 Task: Search one way flight ticket for 1 adult, 5 children, 2 infants in seat and 1 infant on lap in first from Dickinson: Dickinson Theodore Roosevelt Regional Airport to Indianapolis: Indianapolis International Airport on 8-5-2023. Choice of flights is Alaska. Number of bags: 1 checked bag. Price is upto 87000. Outbound departure time preference is 9:45.
Action: Mouse moved to (333, 283)
Screenshot: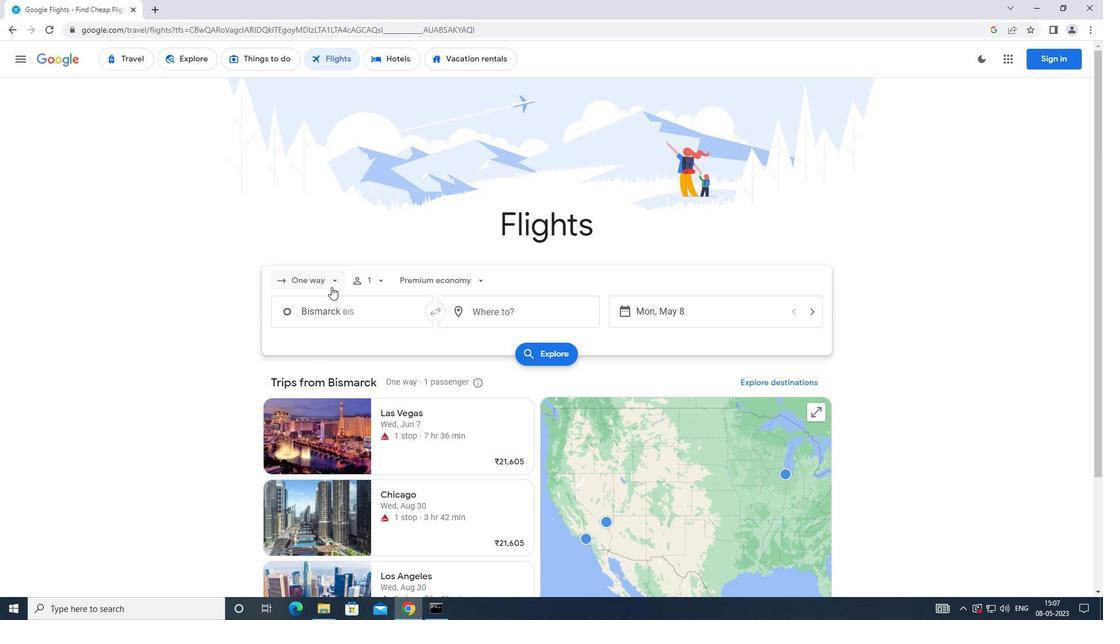 
Action: Mouse pressed left at (333, 283)
Screenshot: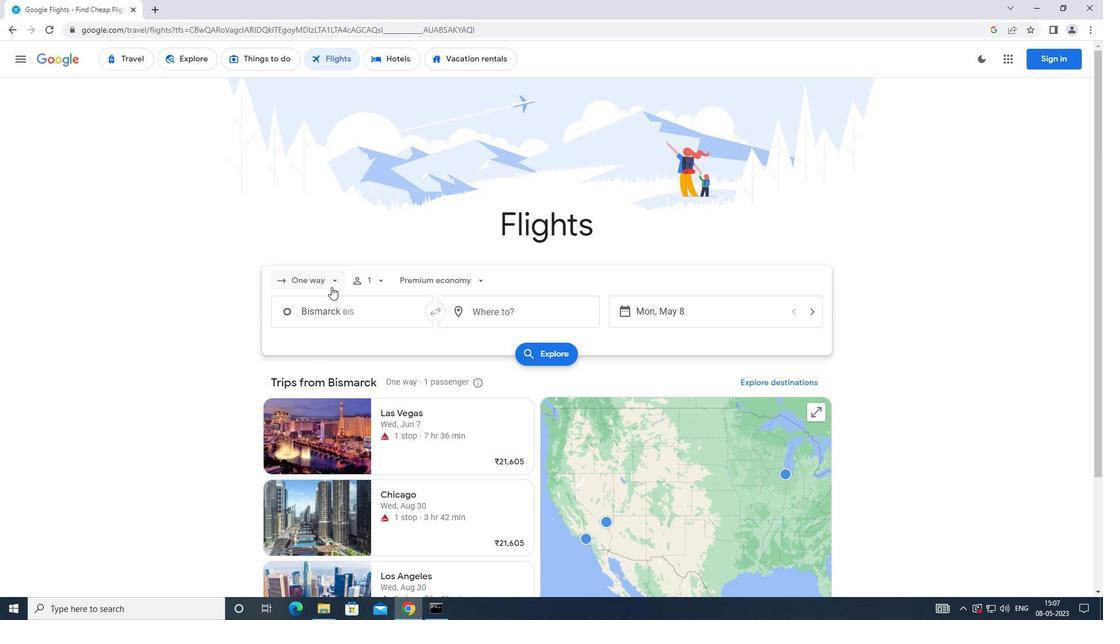 
Action: Mouse moved to (335, 335)
Screenshot: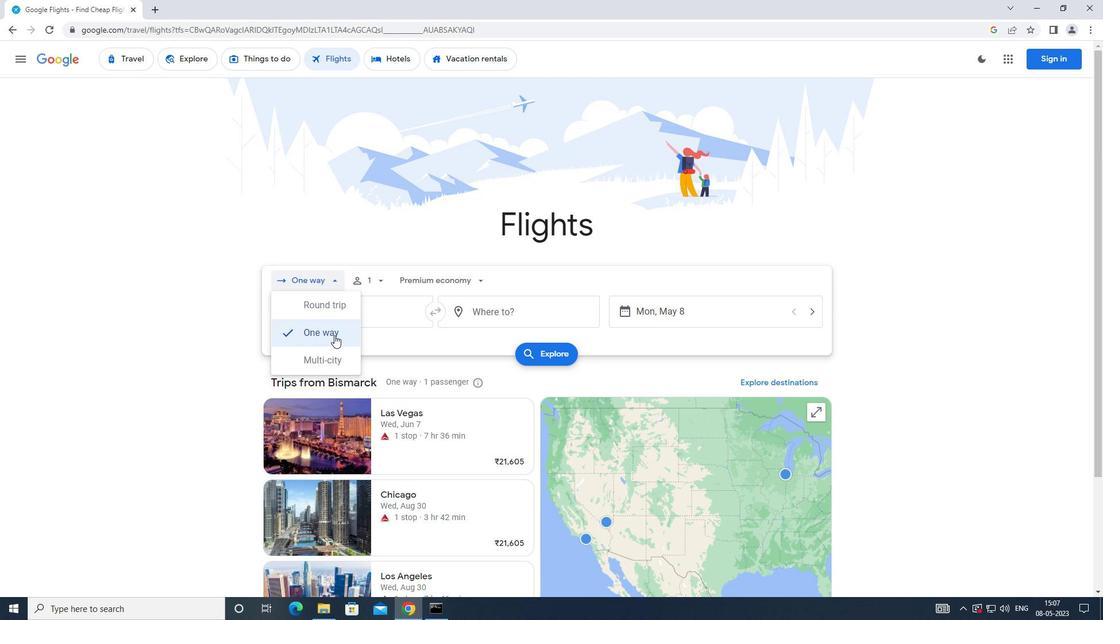 
Action: Mouse pressed left at (335, 335)
Screenshot: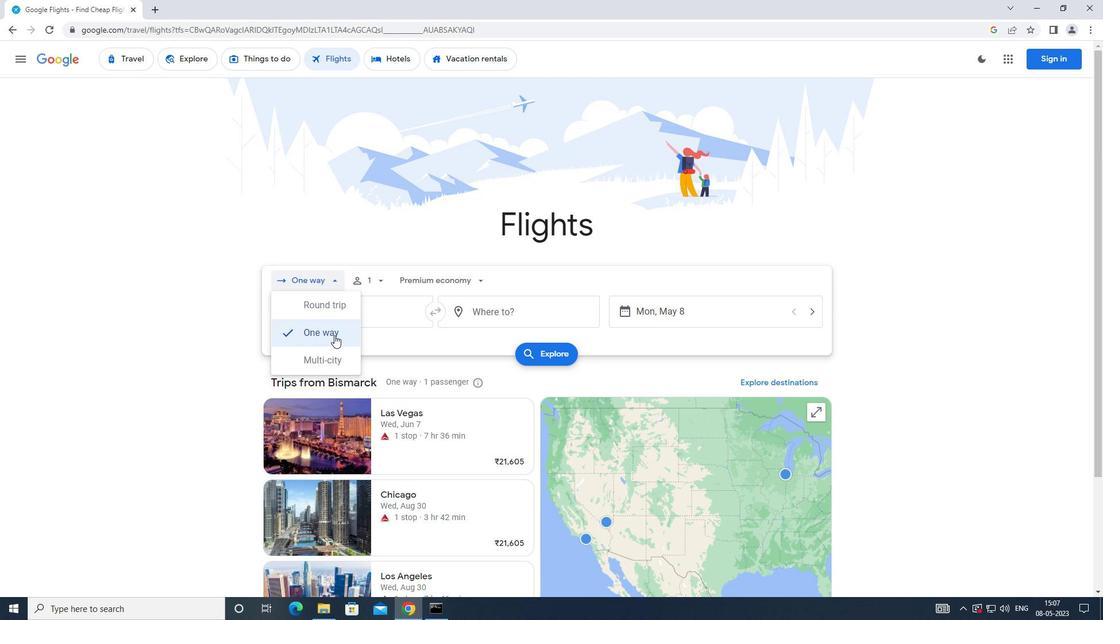 
Action: Mouse moved to (383, 280)
Screenshot: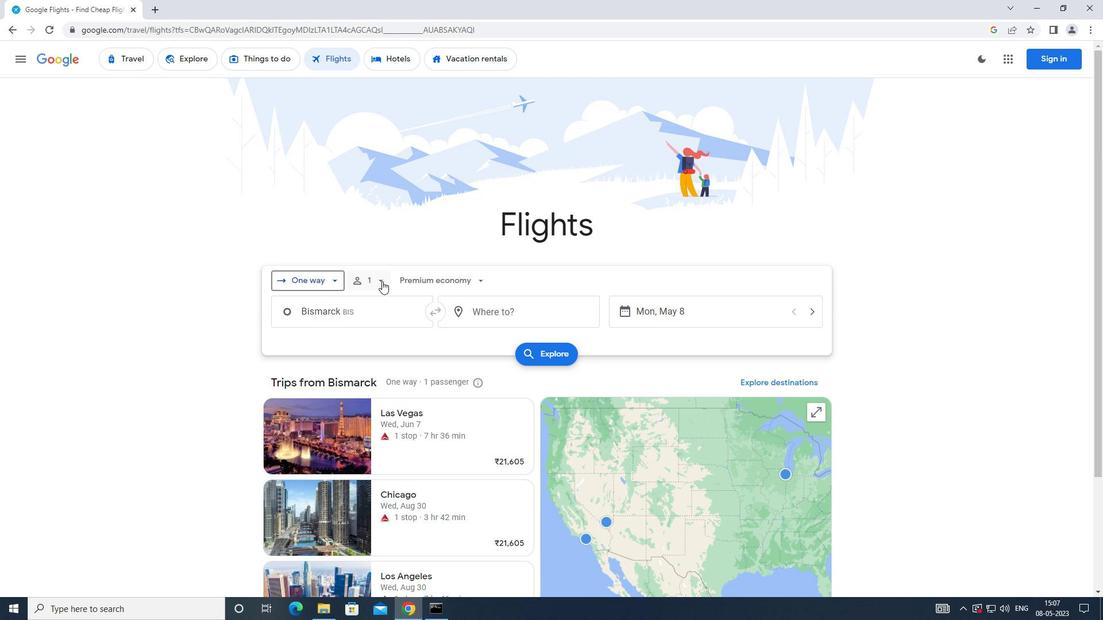 
Action: Mouse pressed left at (383, 280)
Screenshot: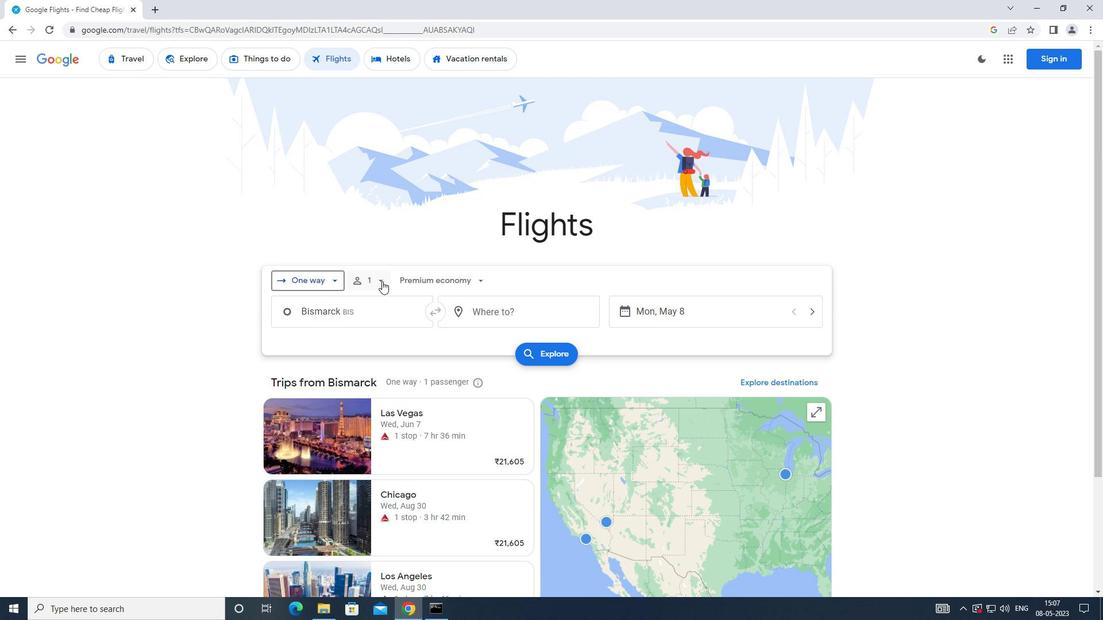 
Action: Mouse moved to (462, 343)
Screenshot: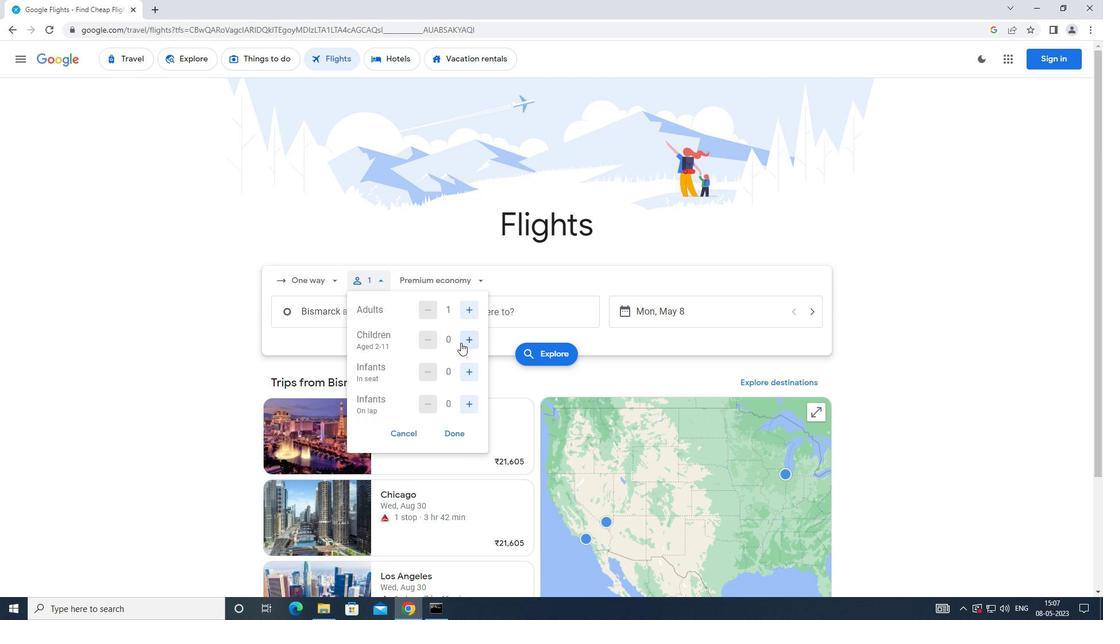 
Action: Mouse pressed left at (462, 343)
Screenshot: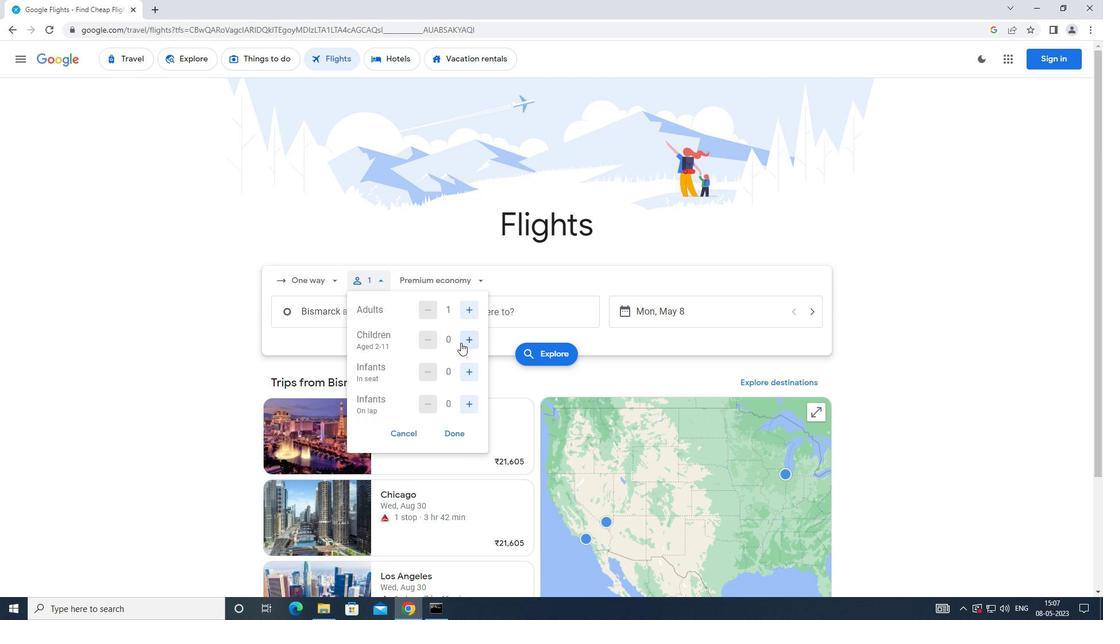 
Action: Mouse moved to (462, 343)
Screenshot: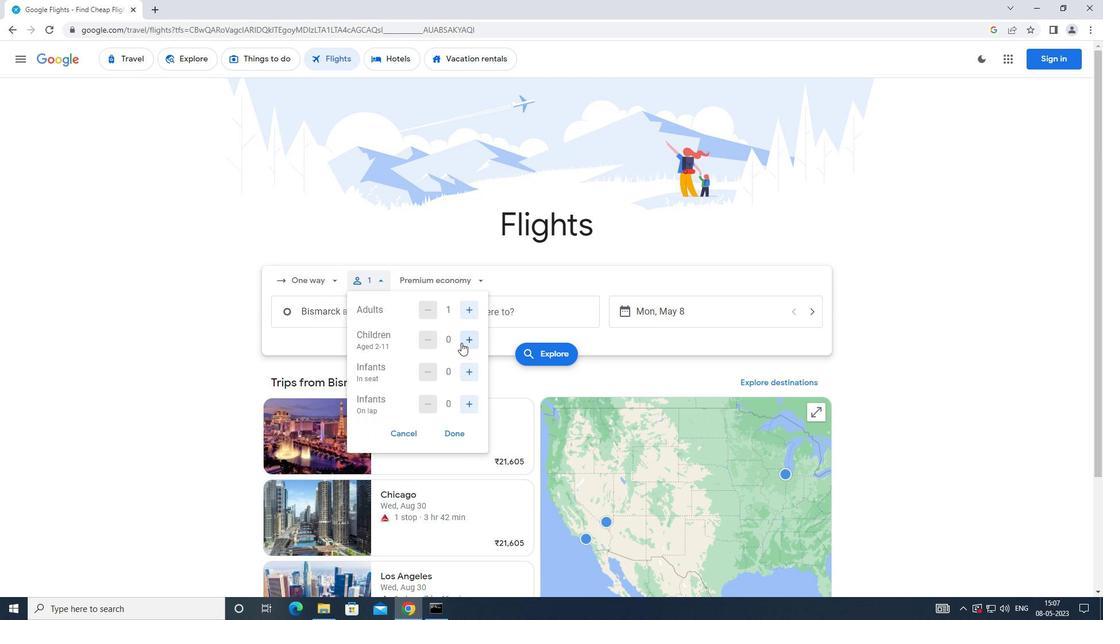 
Action: Mouse pressed left at (462, 343)
Screenshot: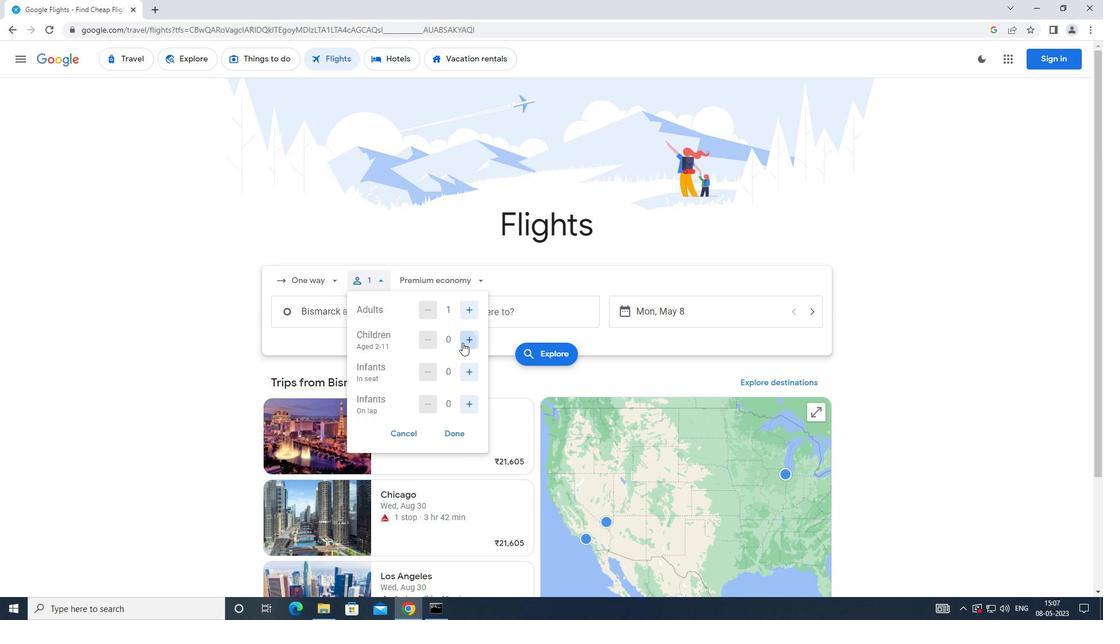 
Action: Mouse moved to (464, 341)
Screenshot: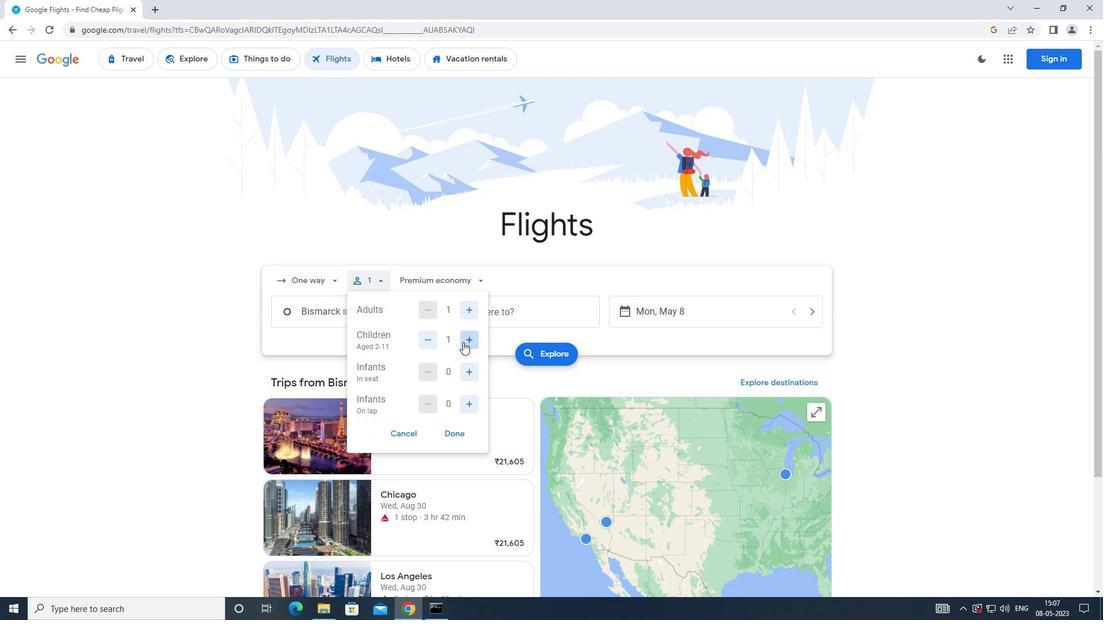 
Action: Mouse pressed left at (464, 341)
Screenshot: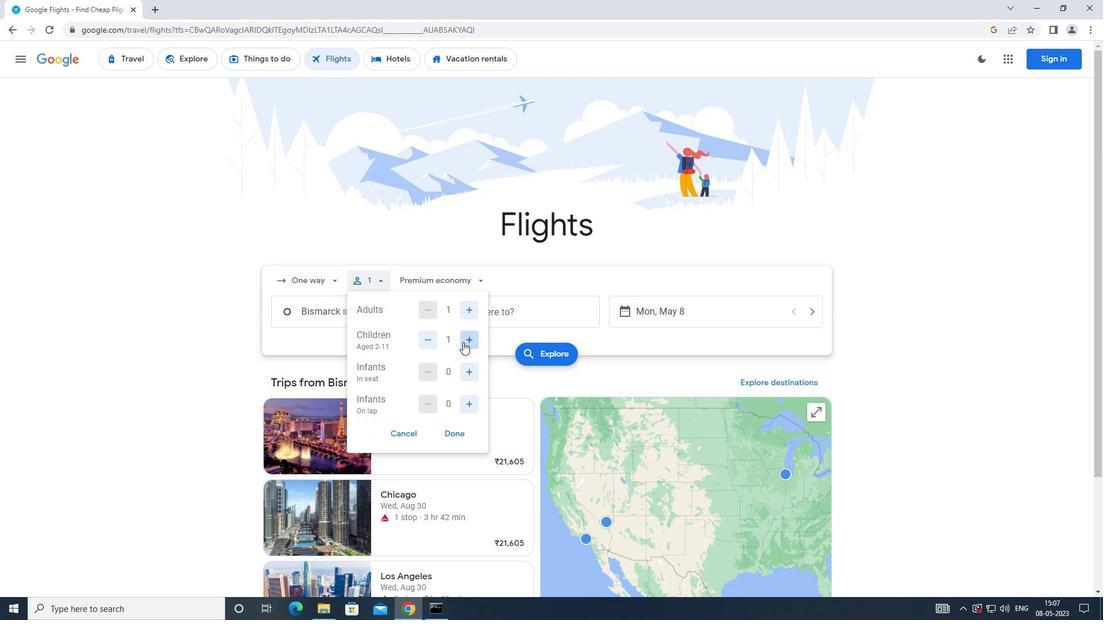 
Action: Mouse moved to (465, 340)
Screenshot: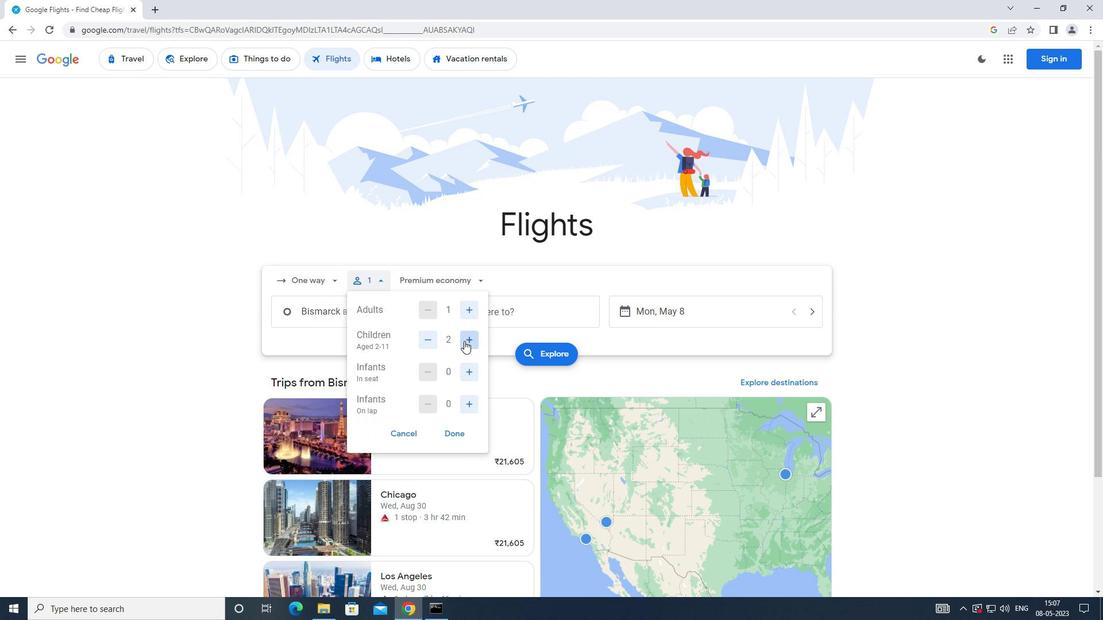 
Action: Mouse pressed left at (465, 340)
Screenshot: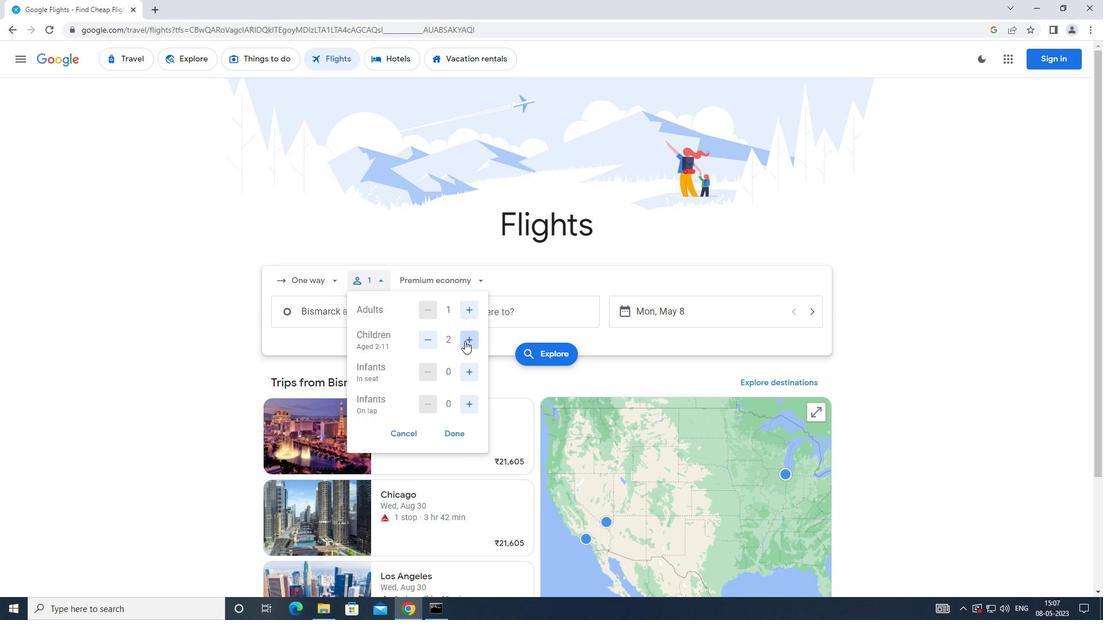 
Action: Mouse pressed left at (465, 340)
Screenshot: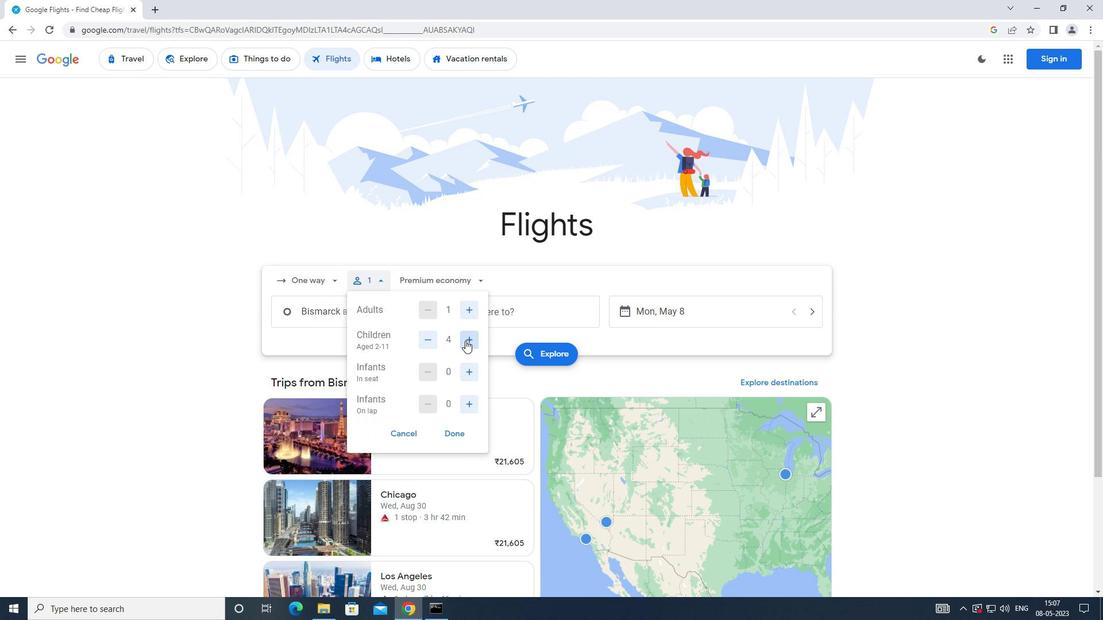 
Action: Mouse moved to (470, 366)
Screenshot: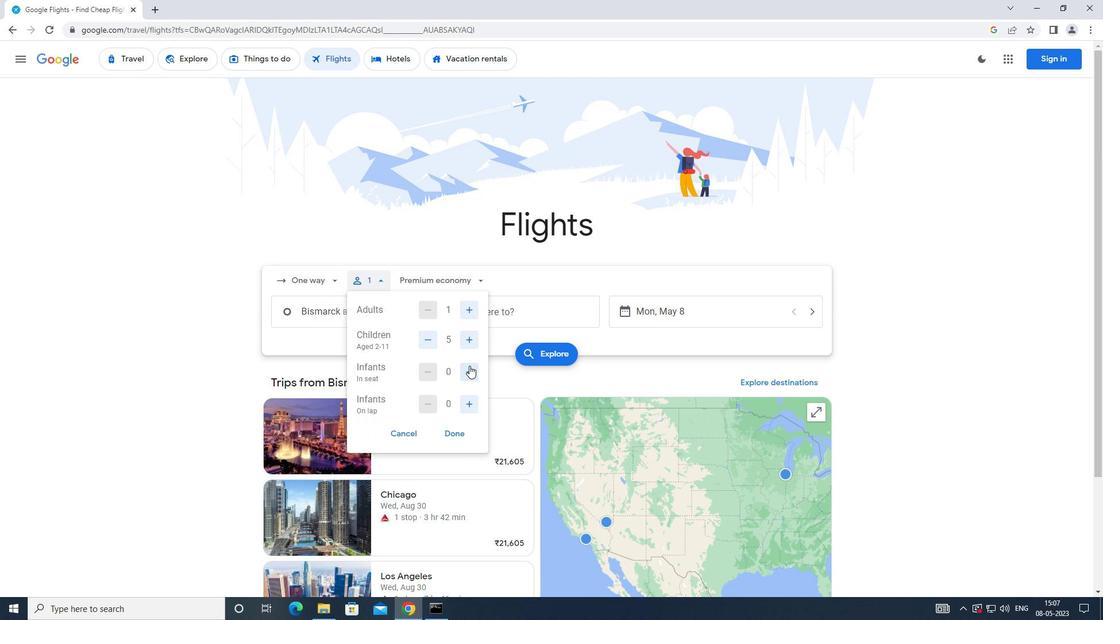 
Action: Mouse pressed left at (470, 366)
Screenshot: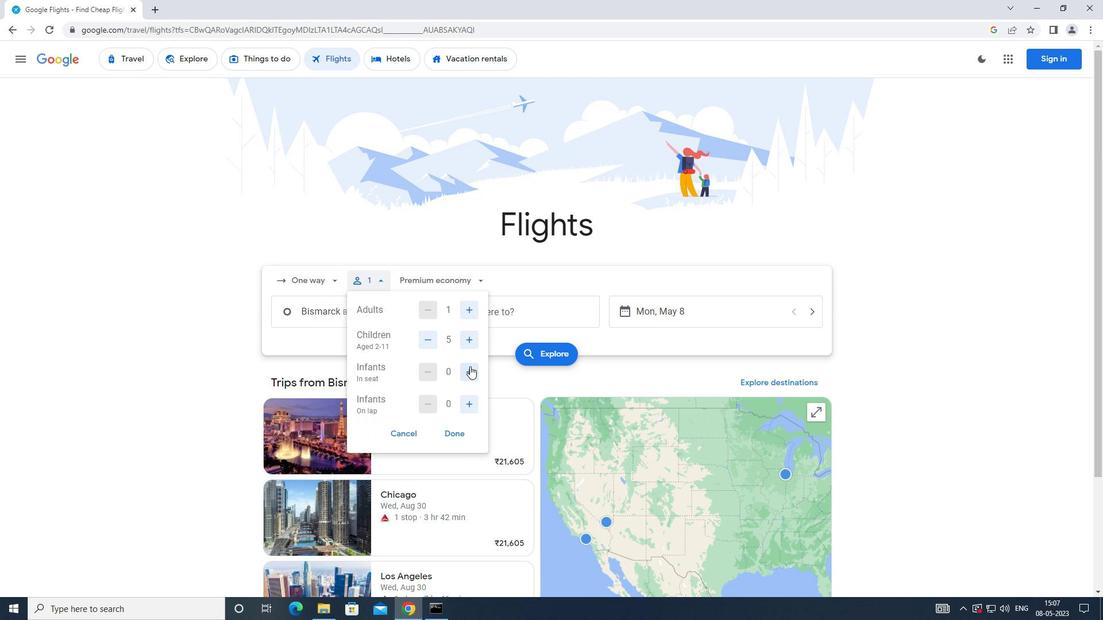 
Action: Mouse moved to (470, 400)
Screenshot: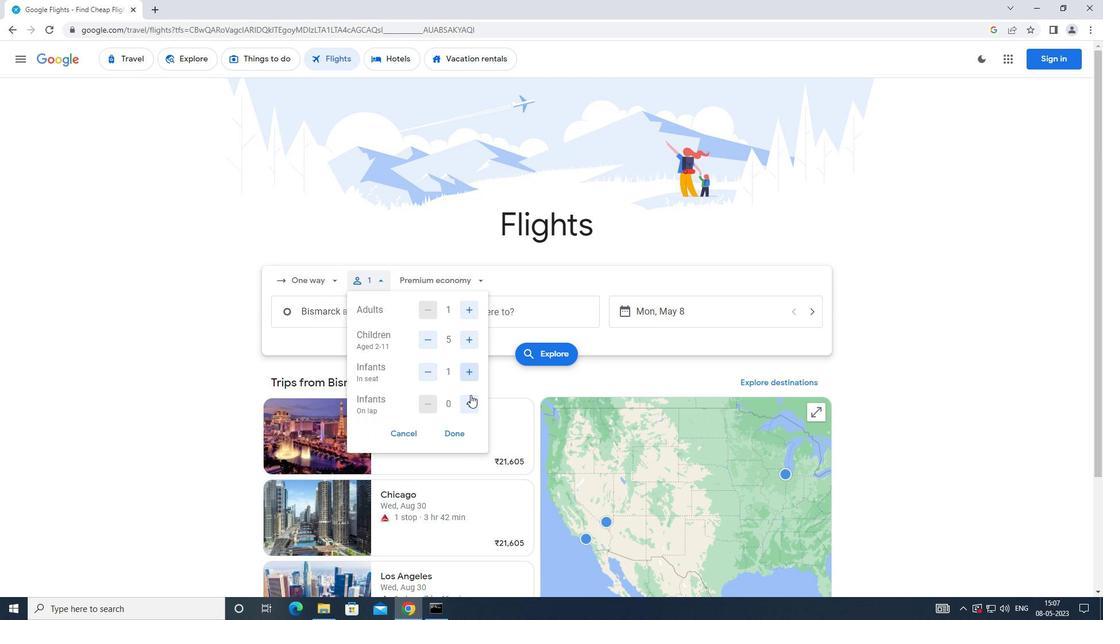 
Action: Mouse pressed left at (470, 400)
Screenshot: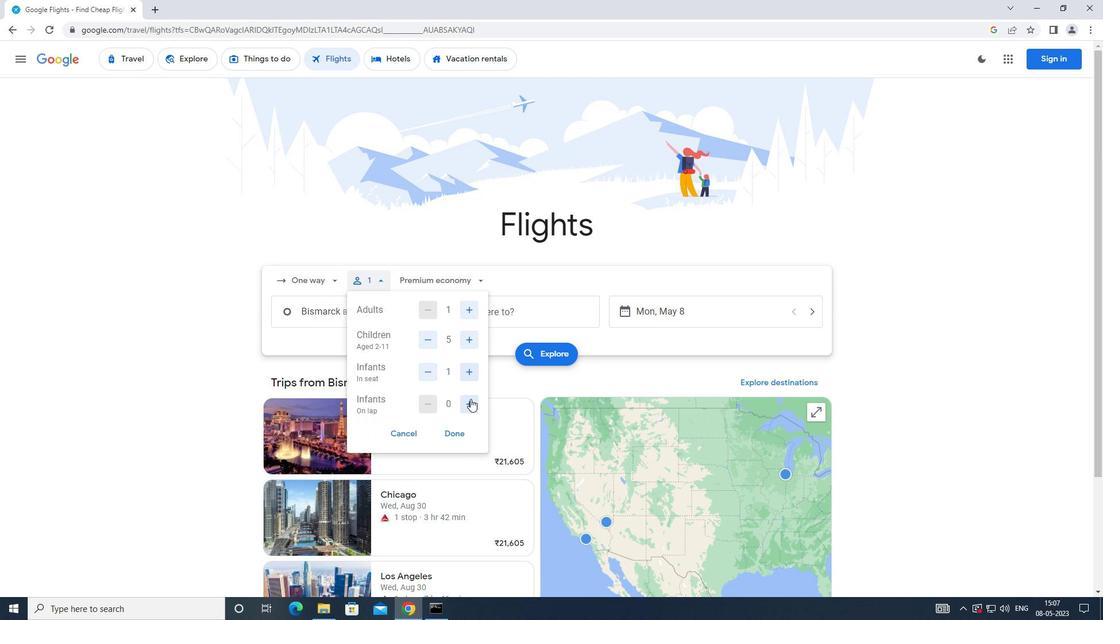 
Action: Mouse moved to (457, 436)
Screenshot: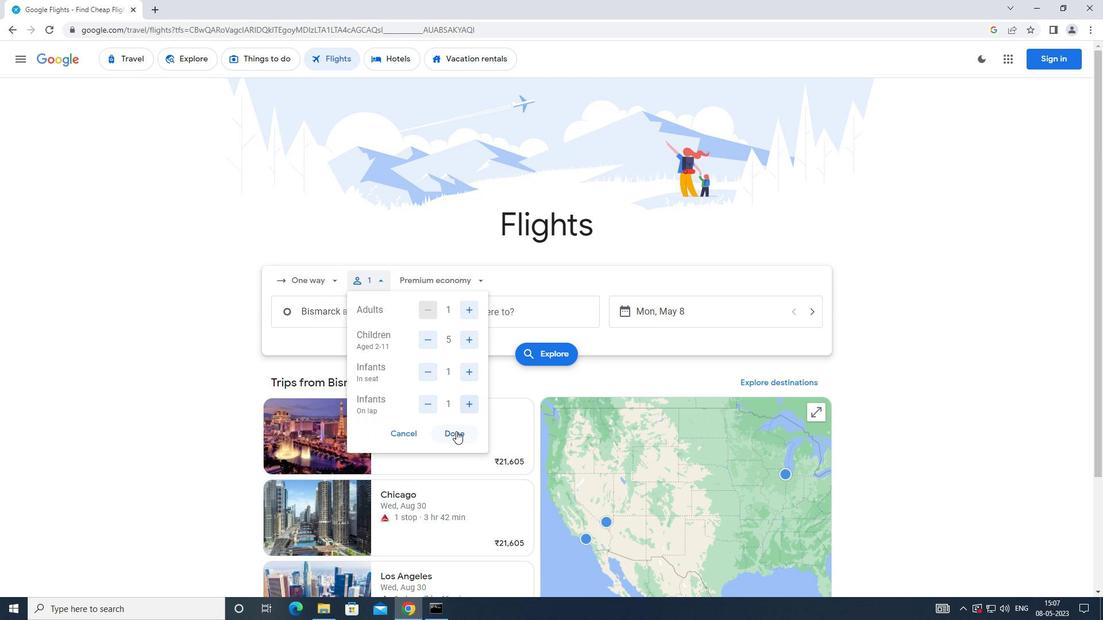 
Action: Mouse pressed left at (457, 436)
Screenshot: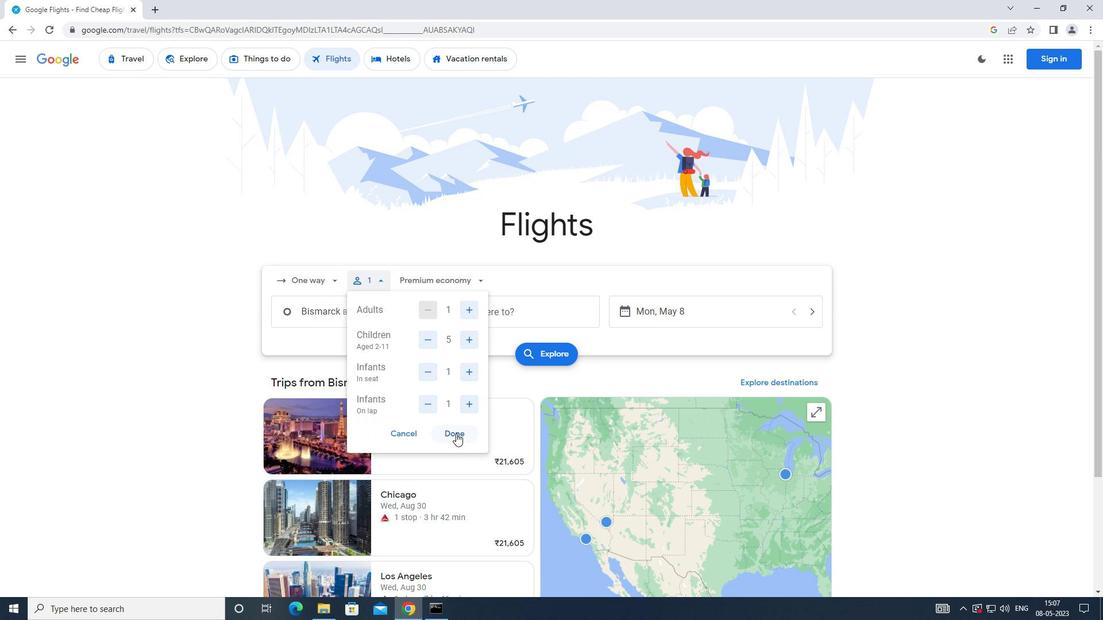
Action: Mouse moved to (441, 290)
Screenshot: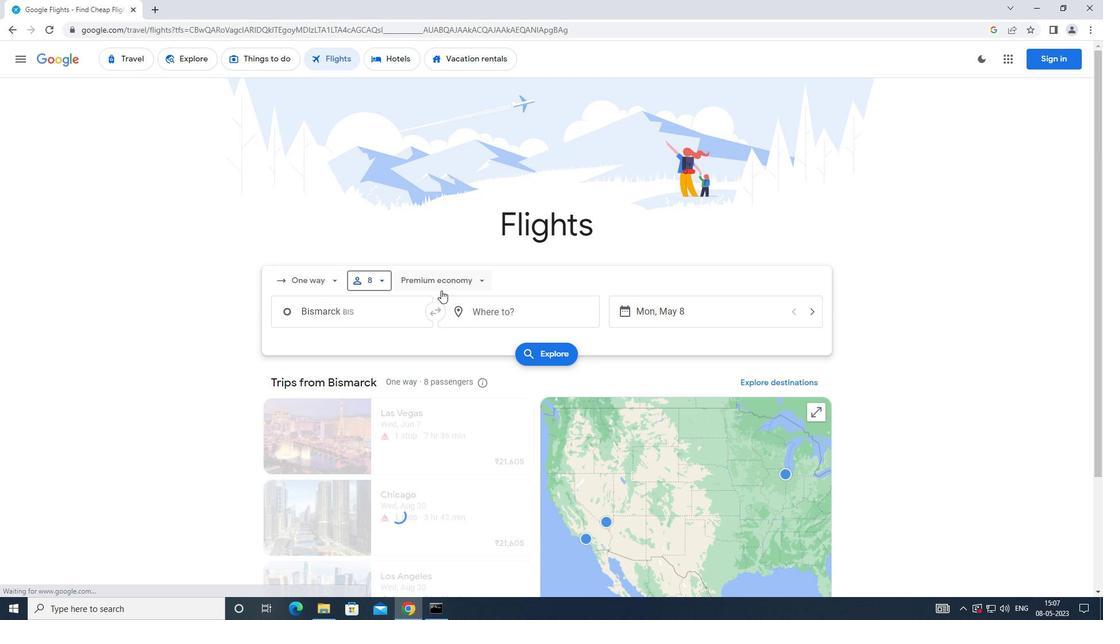 
Action: Mouse pressed left at (441, 290)
Screenshot: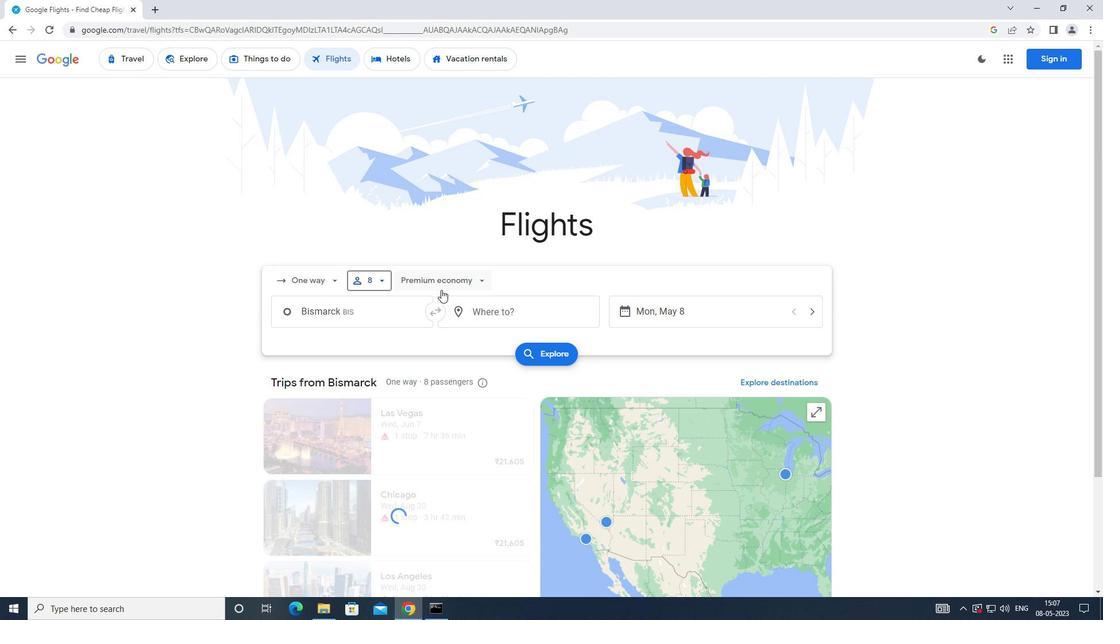 
Action: Mouse moved to (459, 389)
Screenshot: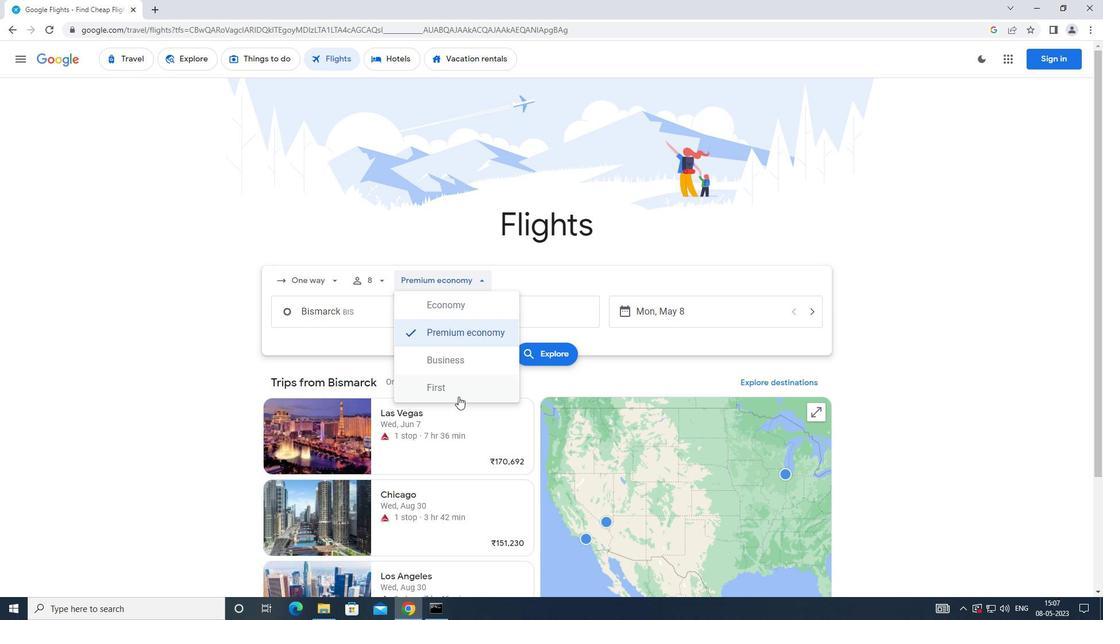 
Action: Mouse pressed left at (459, 389)
Screenshot: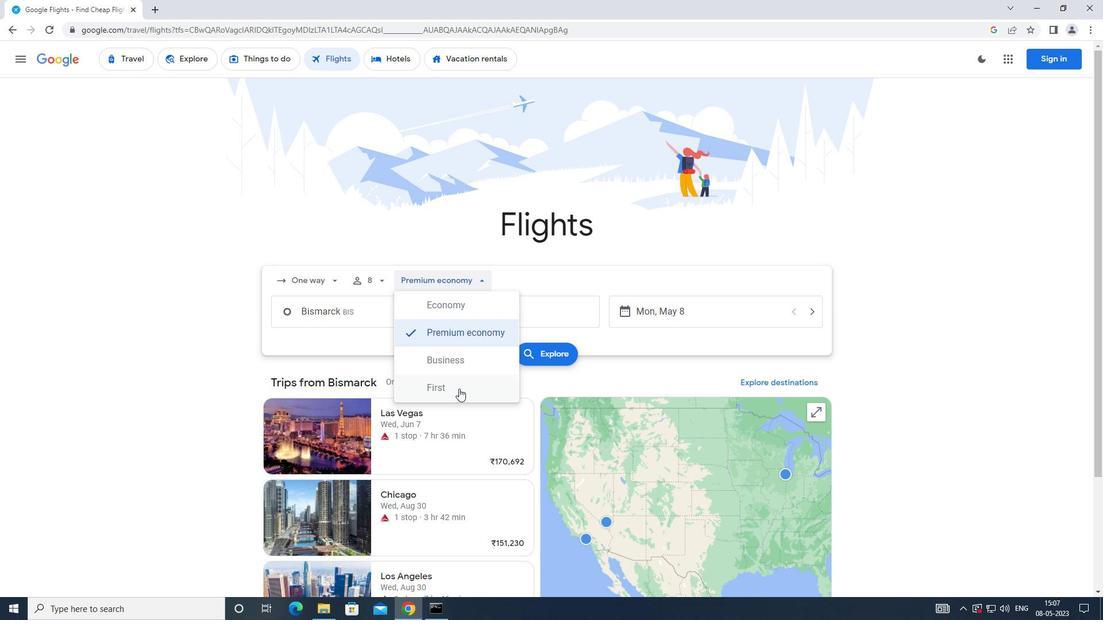 
Action: Mouse moved to (356, 317)
Screenshot: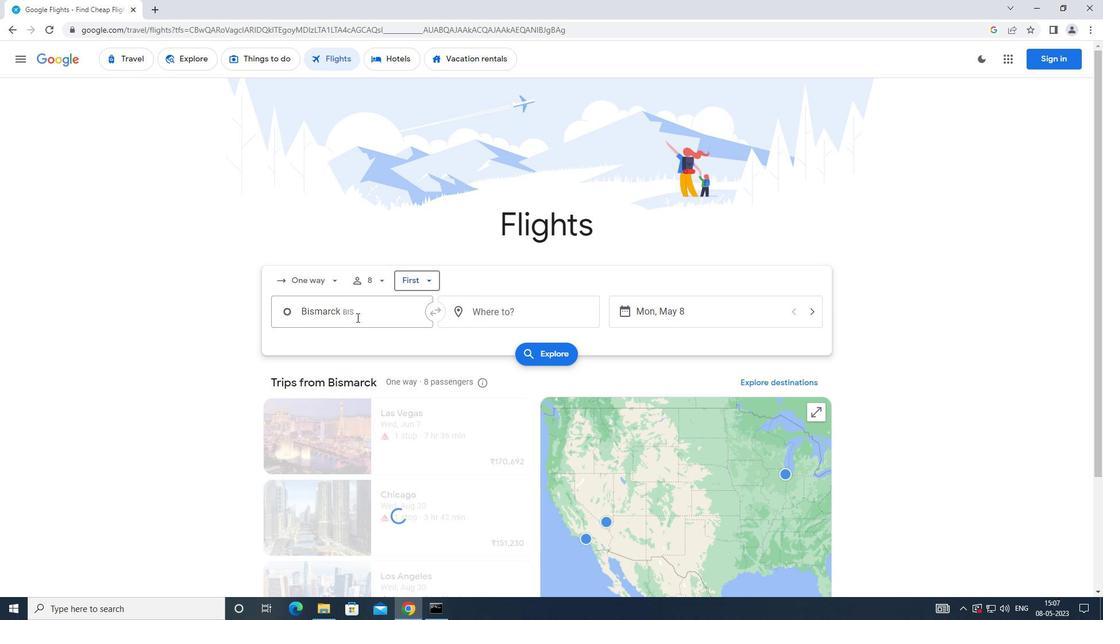 
Action: Mouse pressed left at (356, 317)
Screenshot: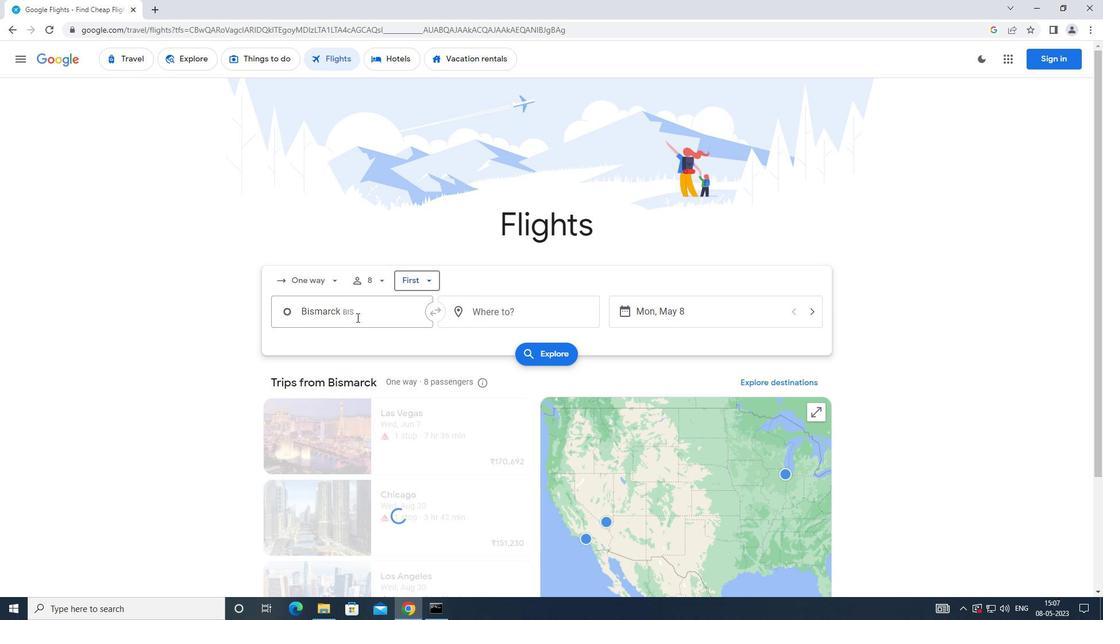 
Action: Mouse moved to (364, 313)
Screenshot: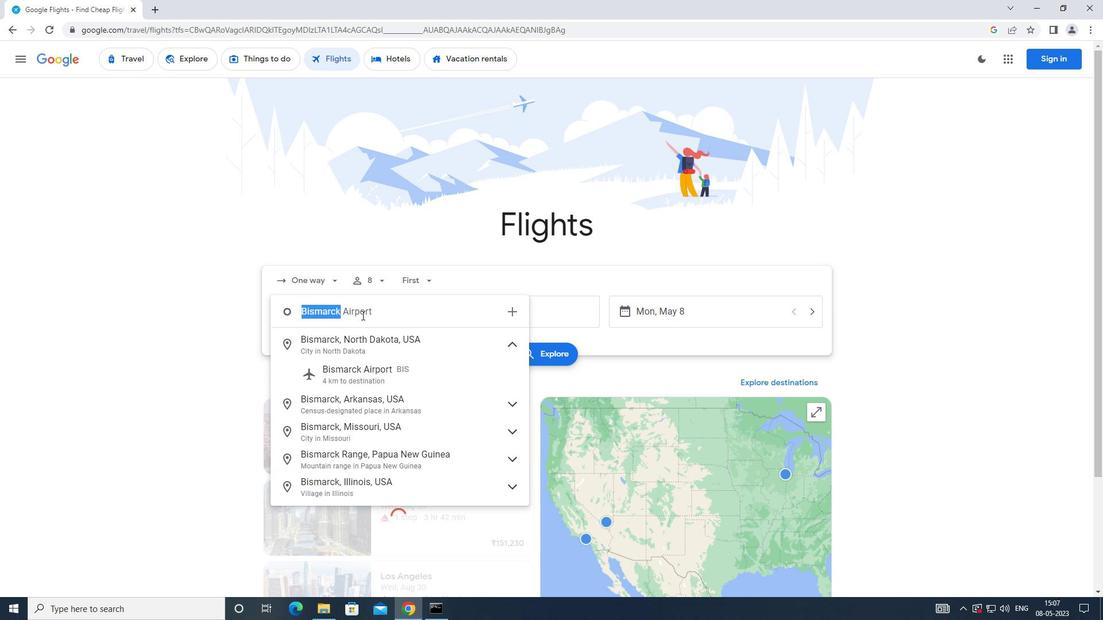 
Action: Key pressed <Key.caps_lock>d<Key.caps_lock>ickinson
Screenshot: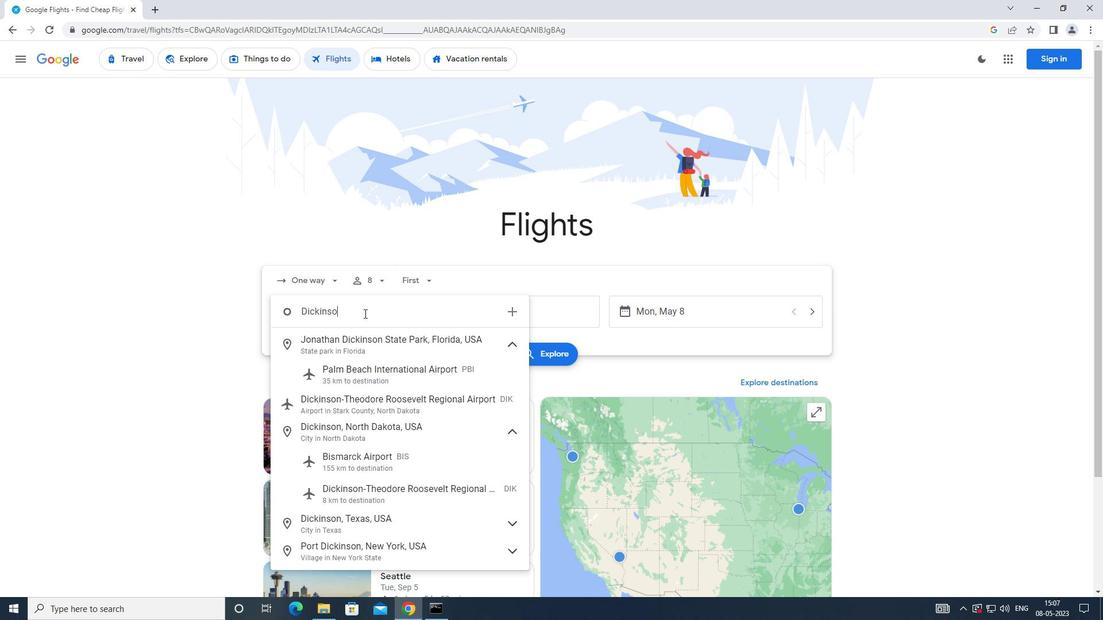 
Action: Mouse moved to (365, 402)
Screenshot: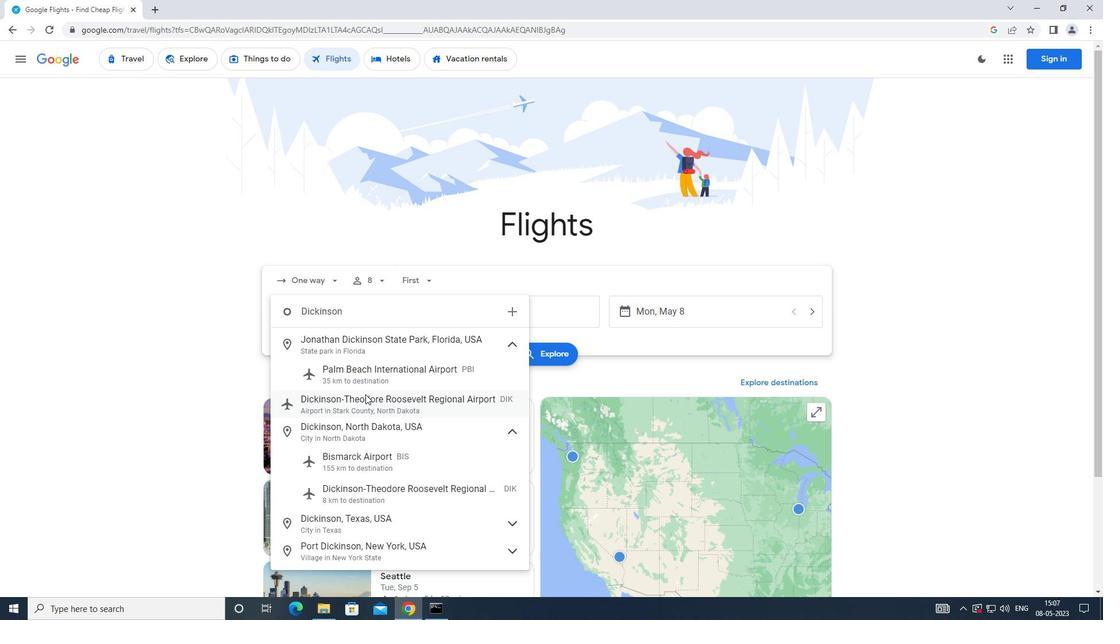 
Action: Mouse pressed left at (365, 402)
Screenshot: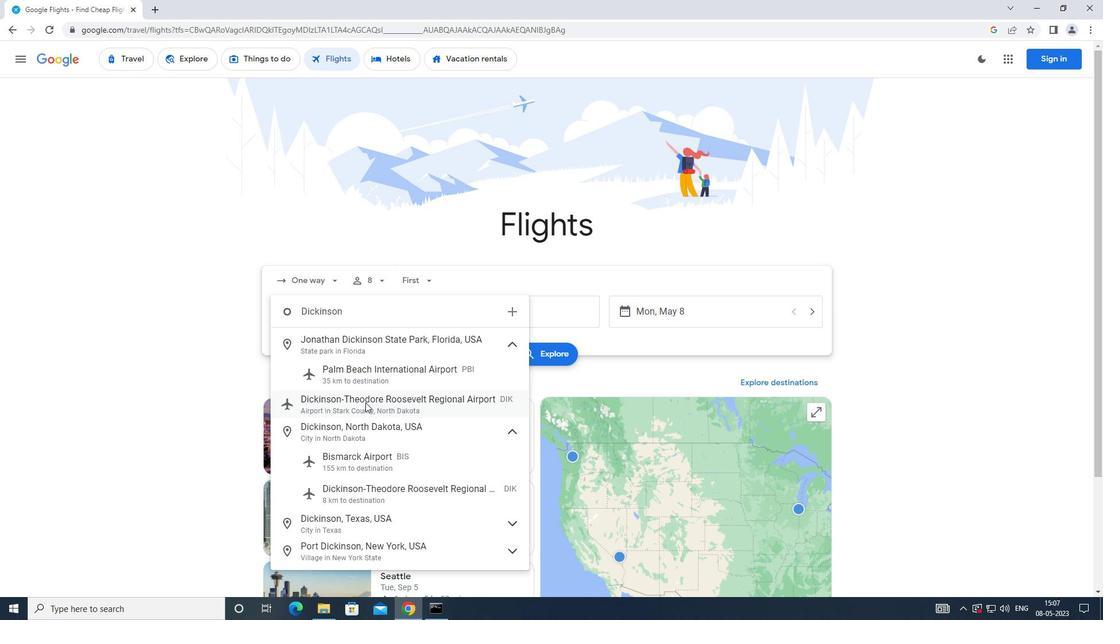 
Action: Mouse moved to (470, 320)
Screenshot: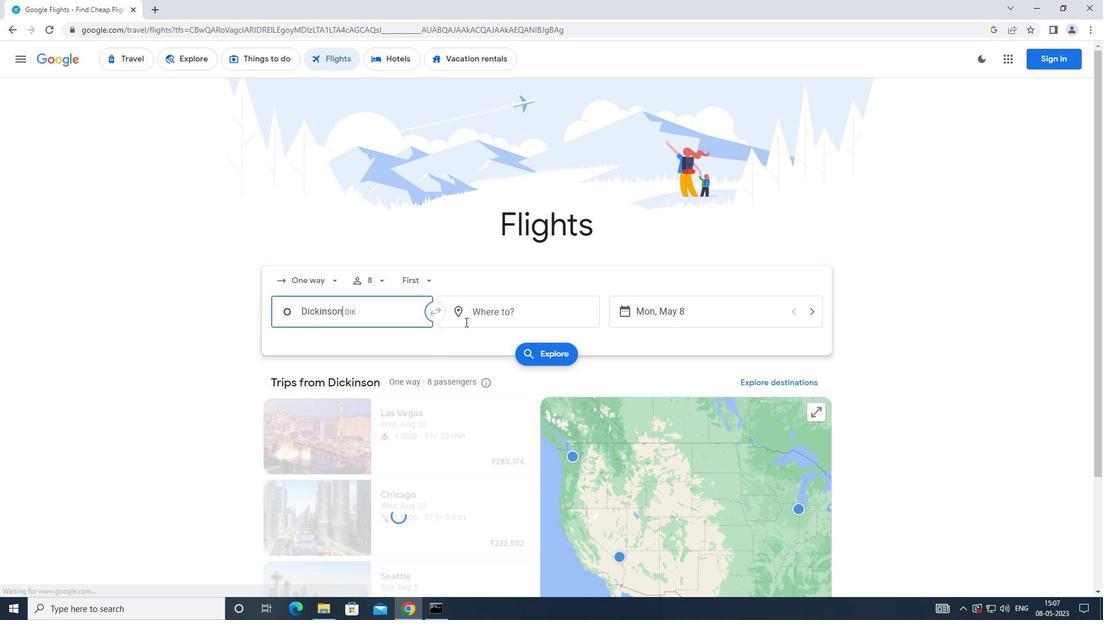 
Action: Mouse pressed left at (470, 320)
Screenshot: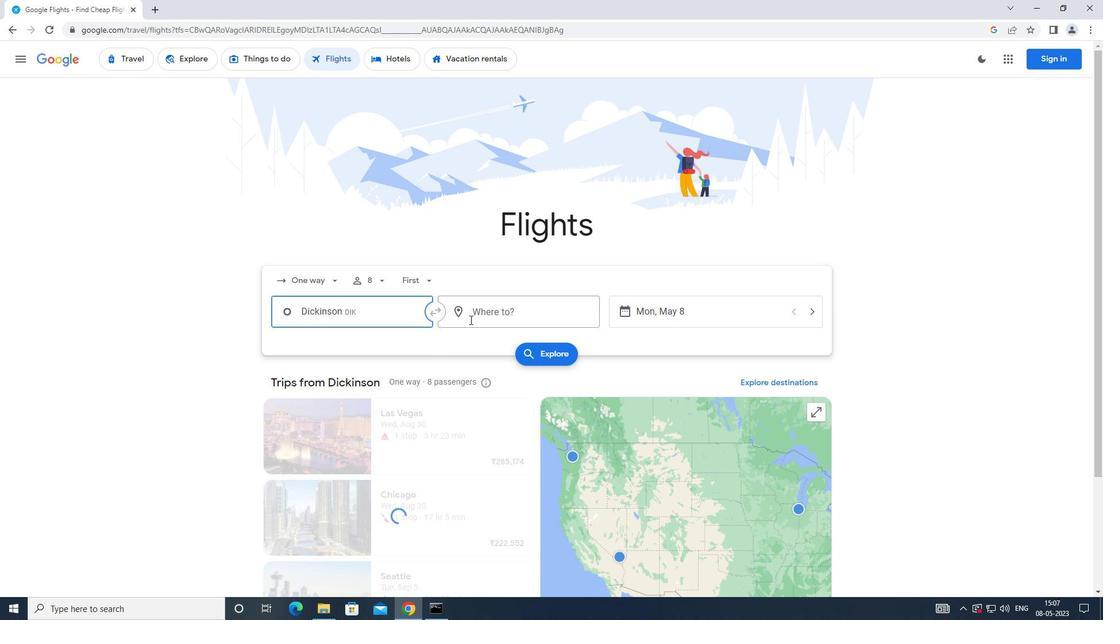 
Action: Mouse moved to (472, 317)
Screenshot: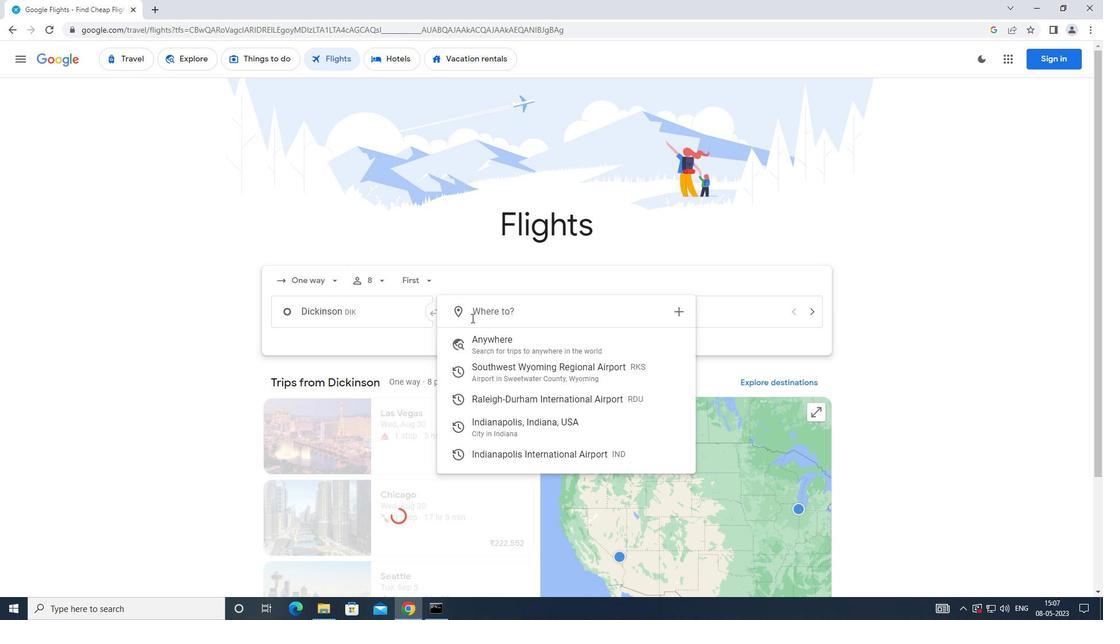 
Action: Key pressed <Key.caps_lock>i<Key.caps_lock>ndianapolis
Screenshot: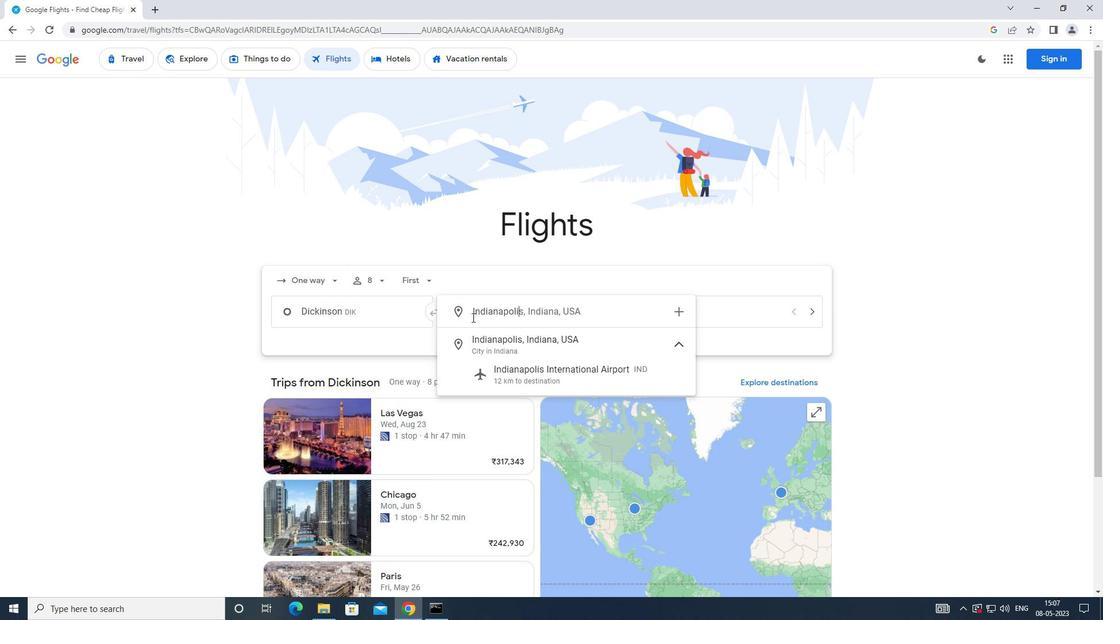 
Action: Mouse moved to (490, 374)
Screenshot: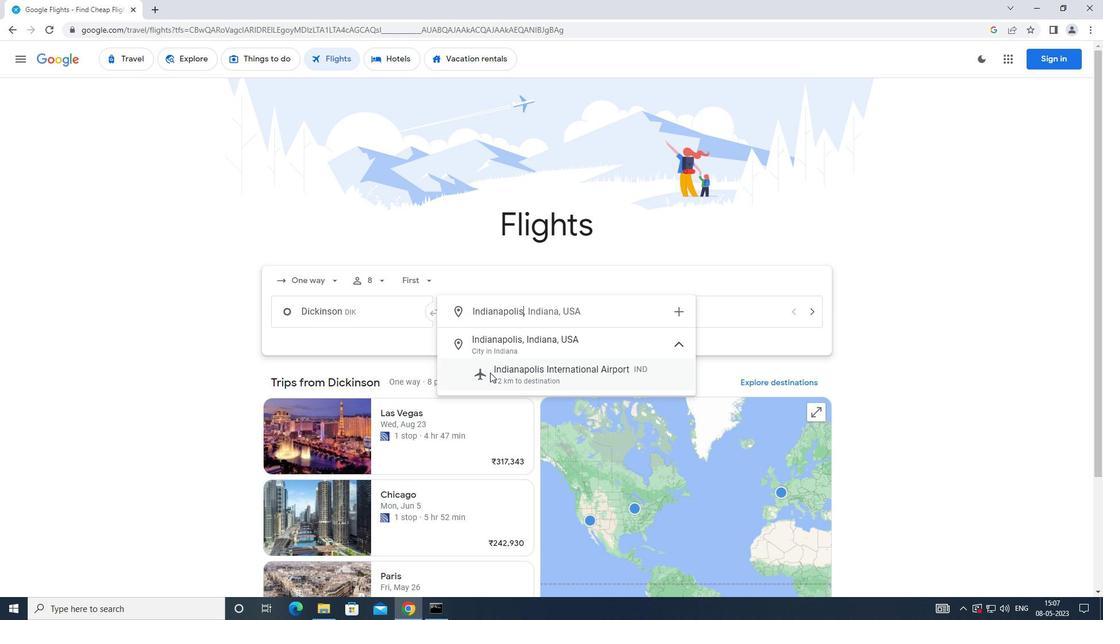 
Action: Mouse pressed left at (490, 374)
Screenshot: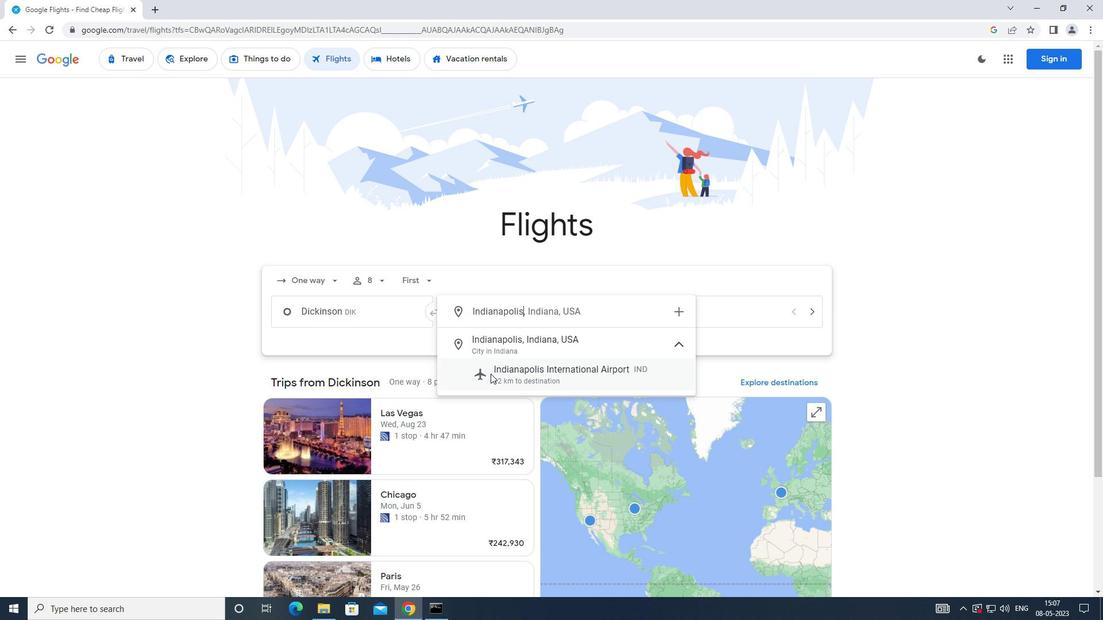 
Action: Mouse moved to (653, 313)
Screenshot: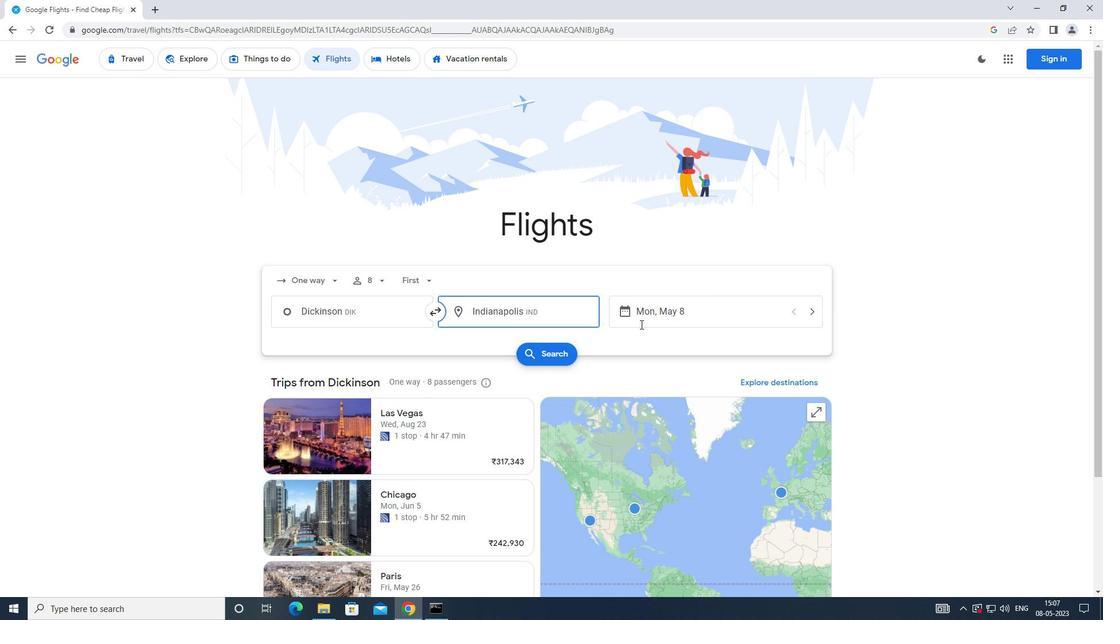 
Action: Mouse pressed left at (653, 313)
Screenshot: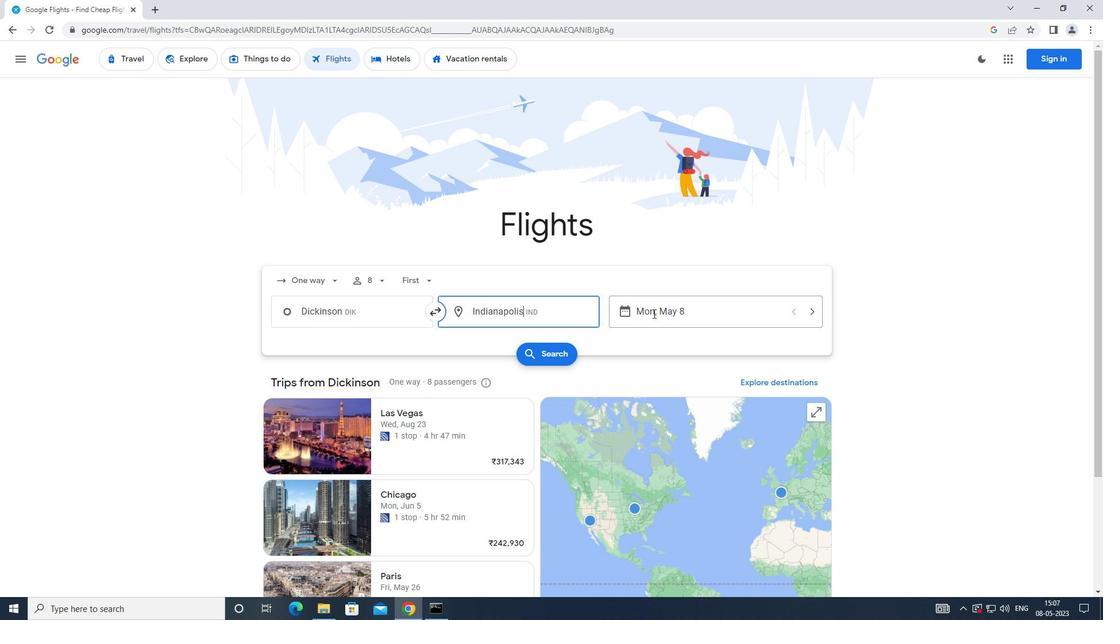 
Action: Mouse moved to (441, 420)
Screenshot: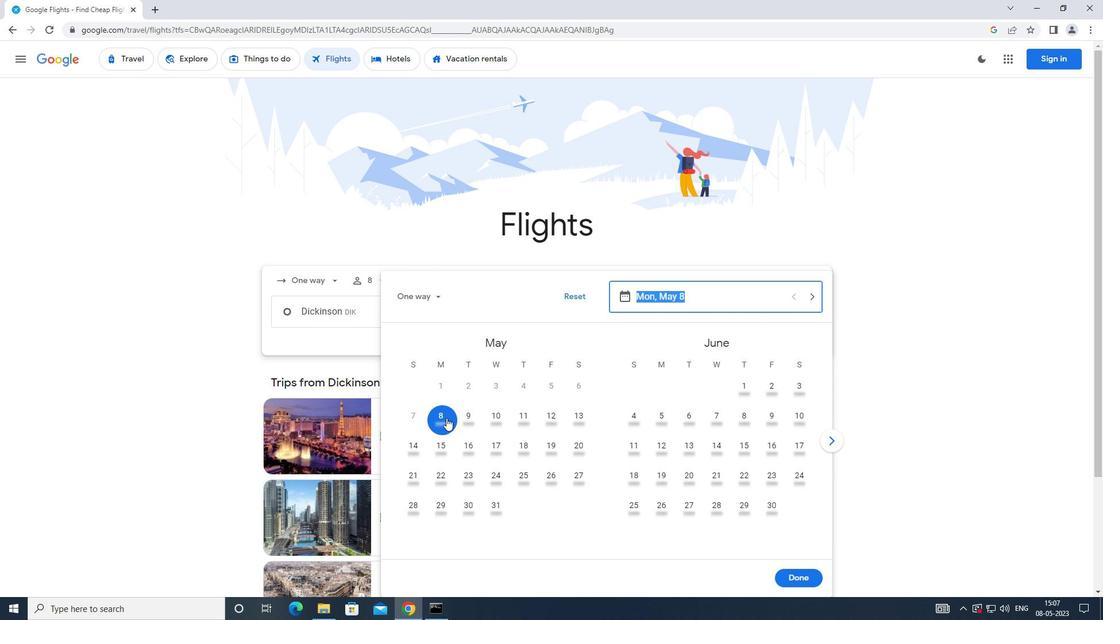 
Action: Mouse pressed left at (441, 420)
Screenshot: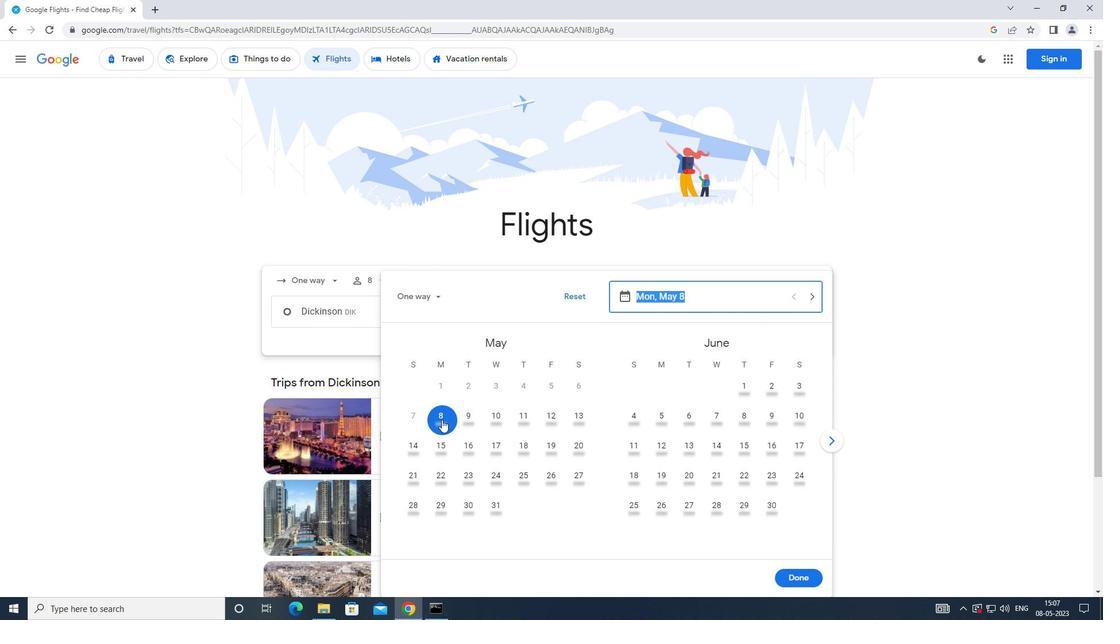 
Action: Mouse moved to (782, 578)
Screenshot: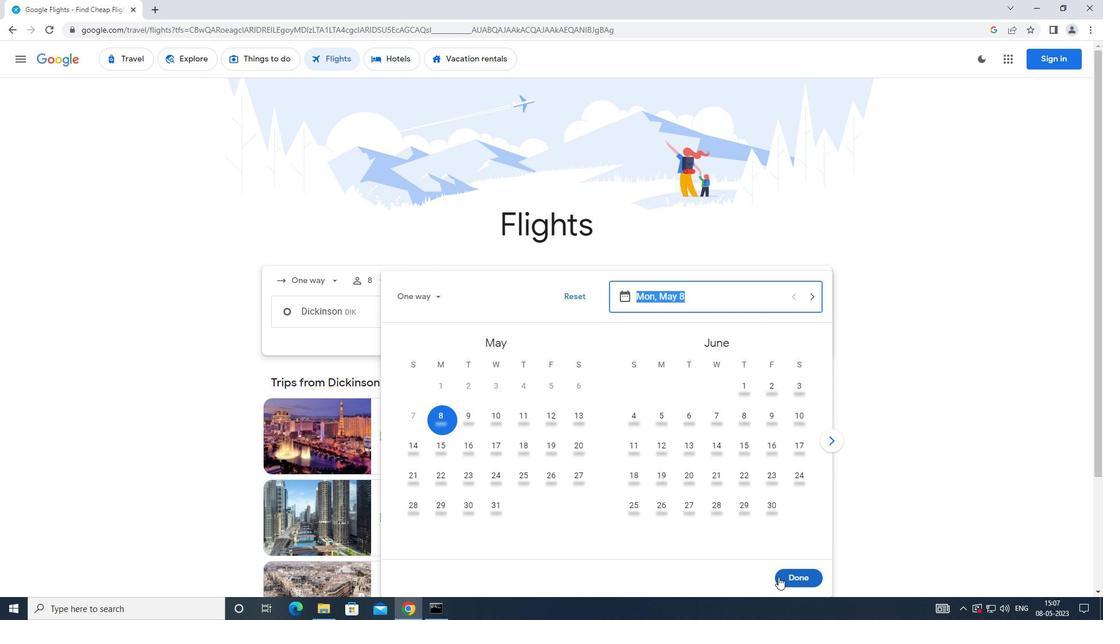 
Action: Mouse pressed left at (782, 578)
Screenshot: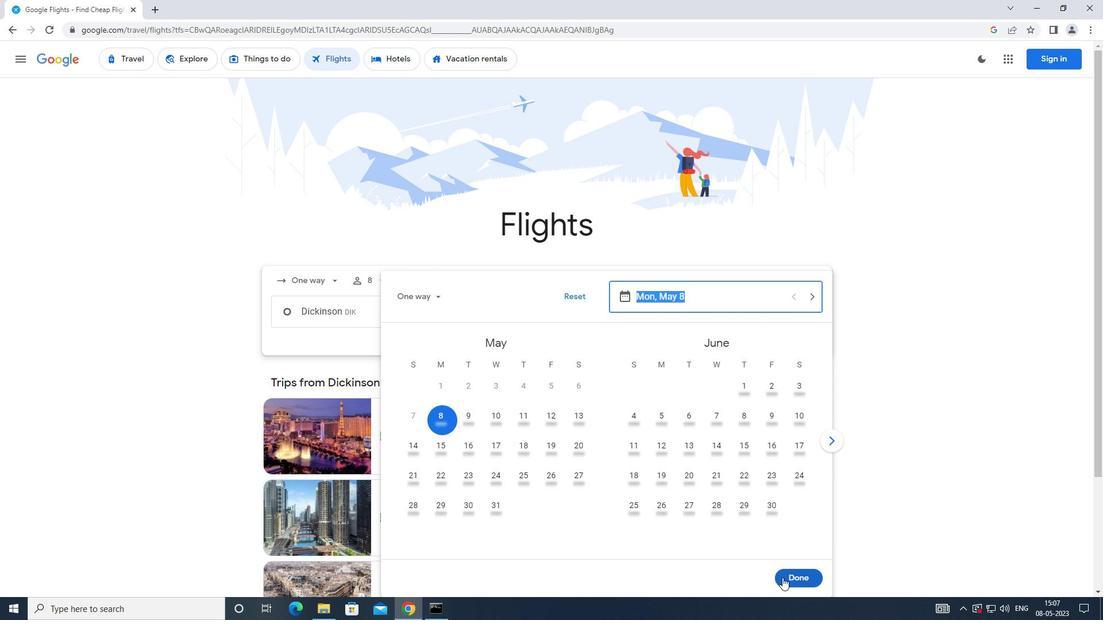 
Action: Mouse moved to (540, 360)
Screenshot: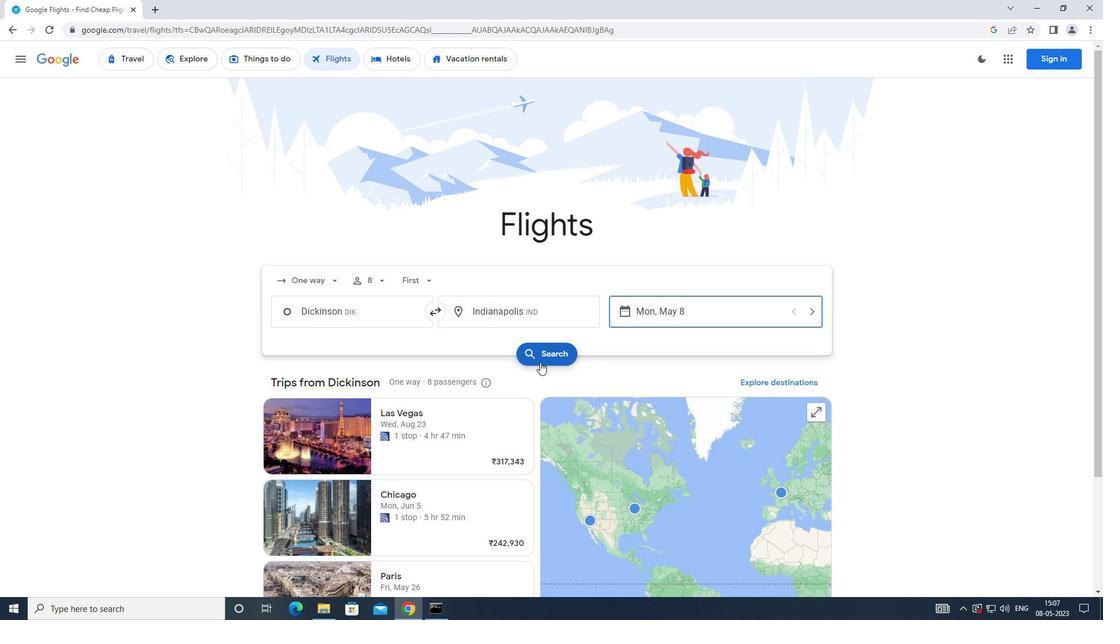 
Action: Mouse pressed left at (540, 360)
Screenshot: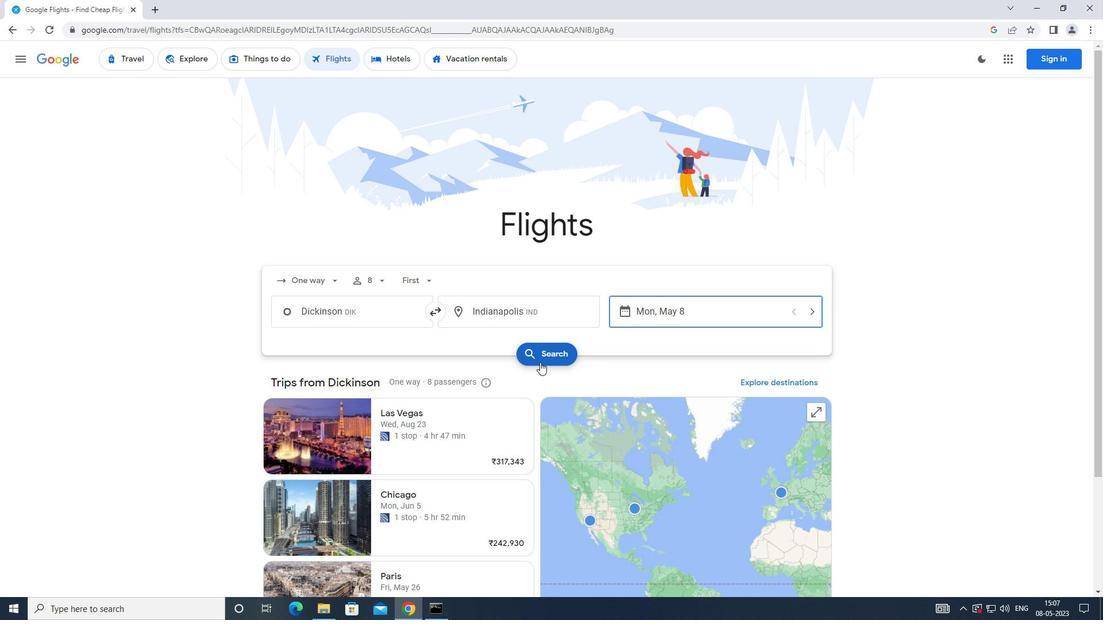 
Action: Mouse moved to (299, 169)
Screenshot: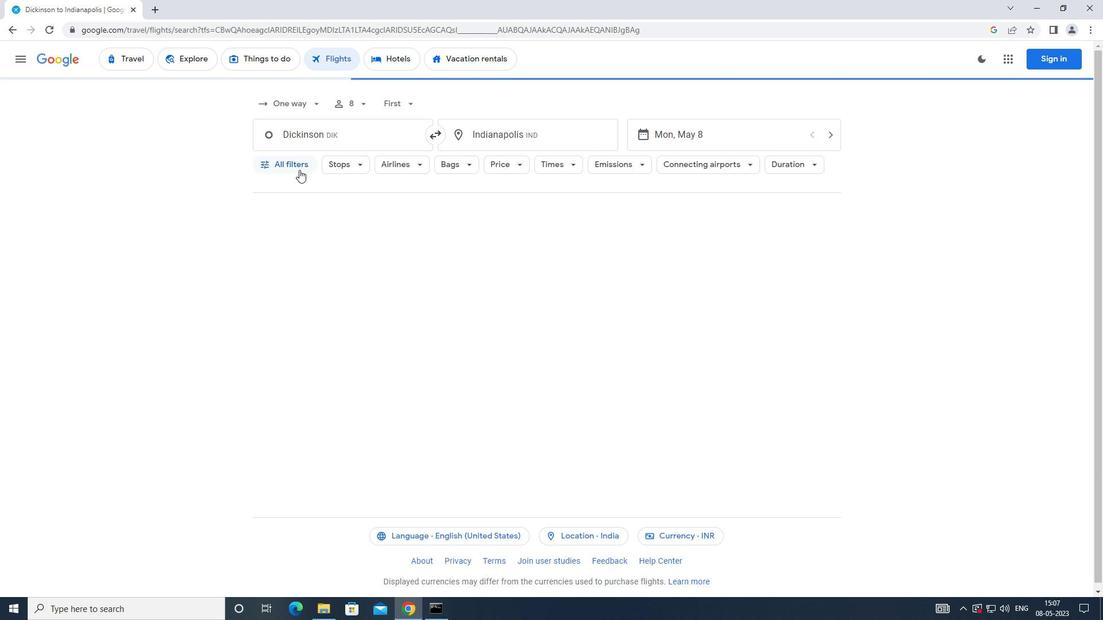 
Action: Mouse pressed left at (299, 169)
Screenshot: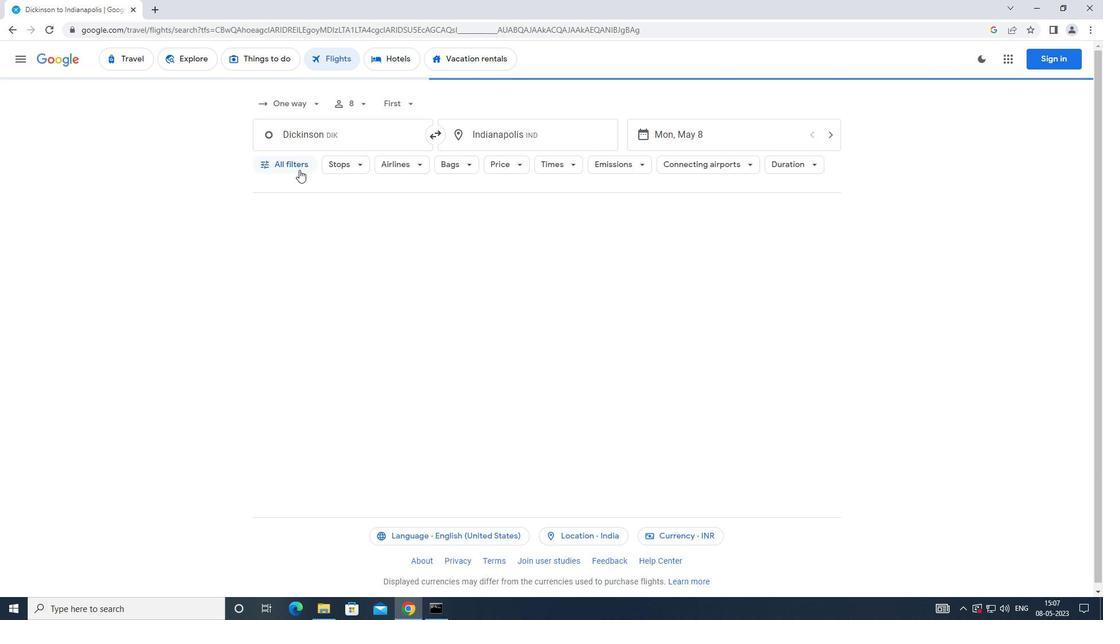 
Action: Mouse moved to (420, 406)
Screenshot: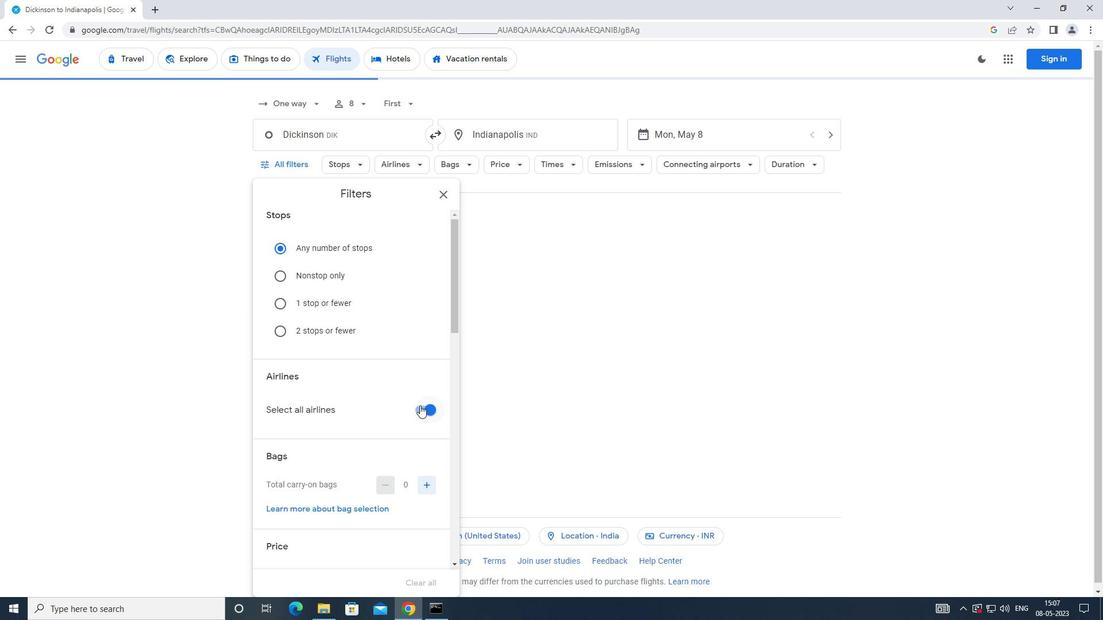 
Action: Mouse pressed left at (420, 406)
Screenshot: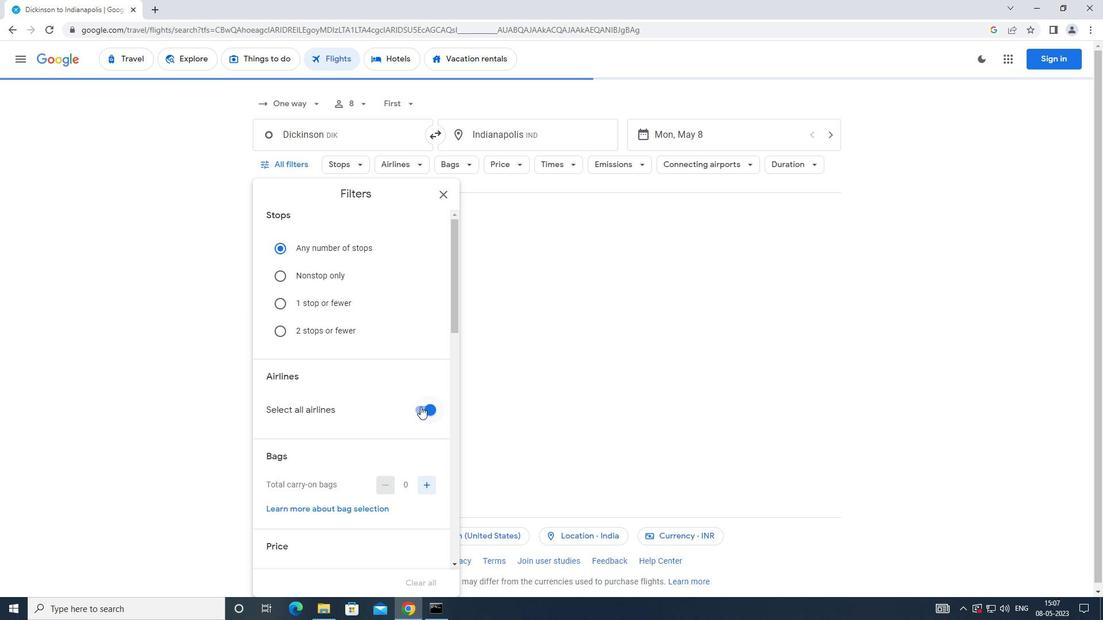 
Action: Mouse moved to (421, 409)
Screenshot: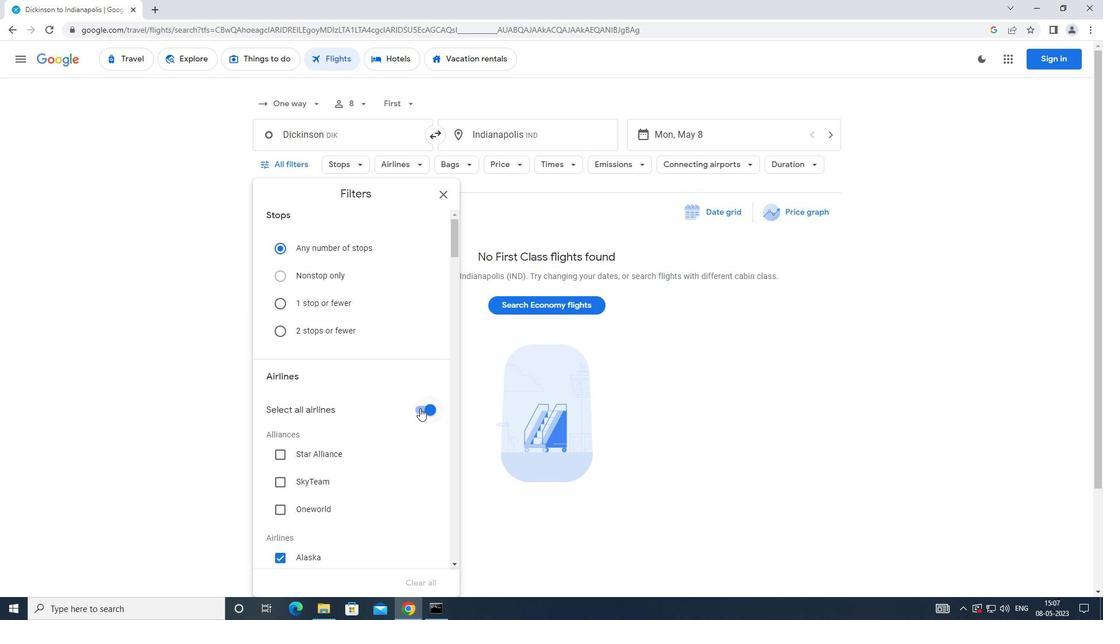 
Action: Mouse pressed left at (421, 409)
Screenshot: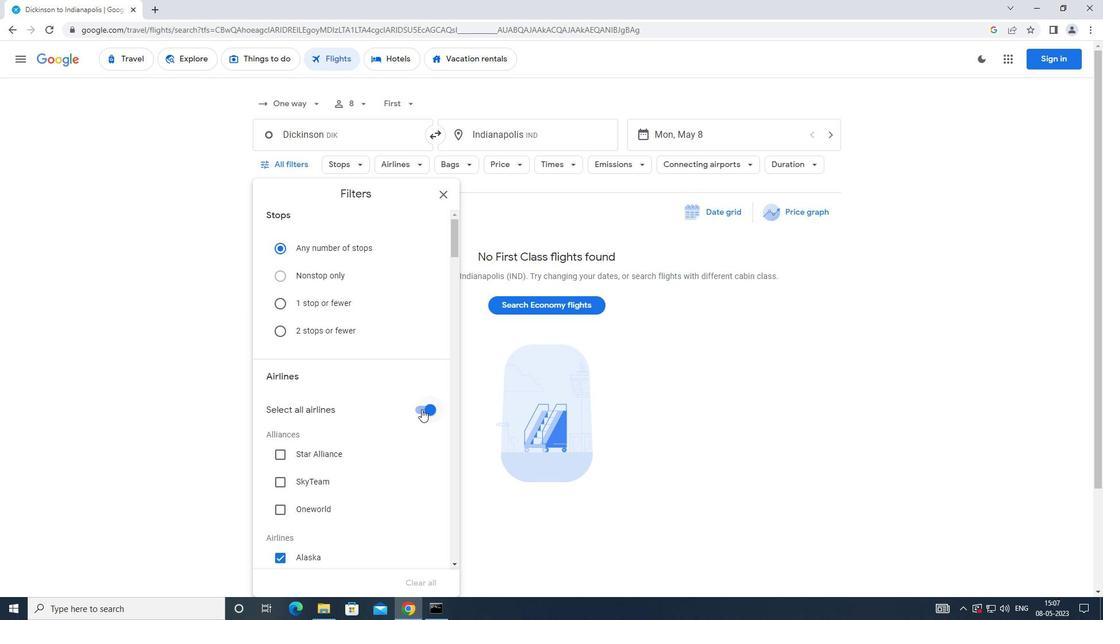 
Action: Mouse moved to (423, 395)
Screenshot: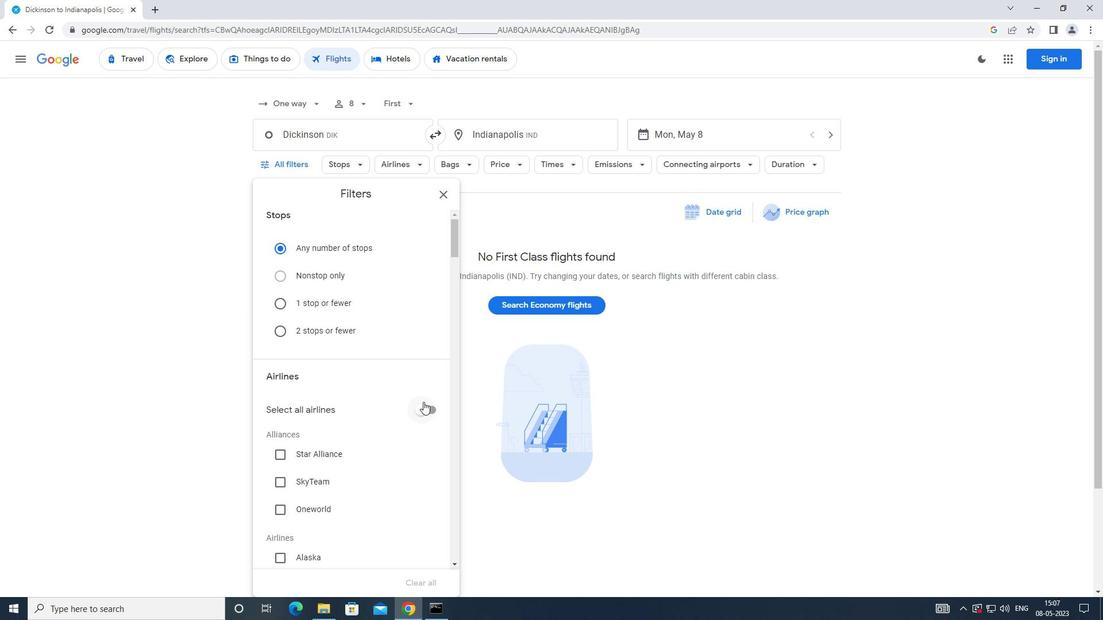 
Action: Mouse scrolled (423, 395) with delta (0, 0)
Screenshot: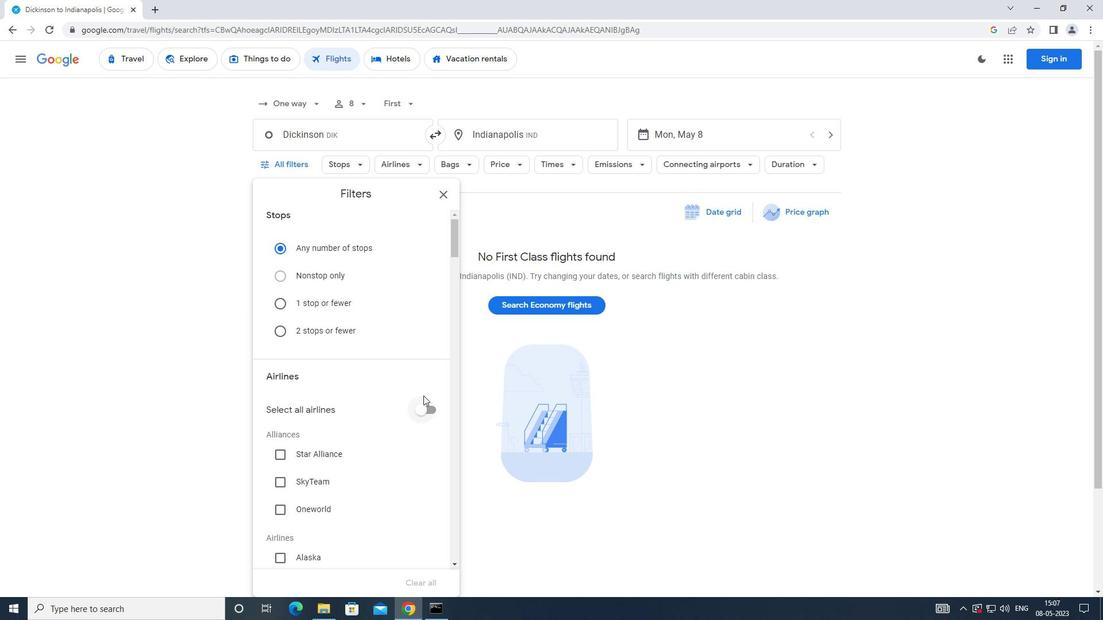 
Action: Mouse scrolled (423, 395) with delta (0, 0)
Screenshot: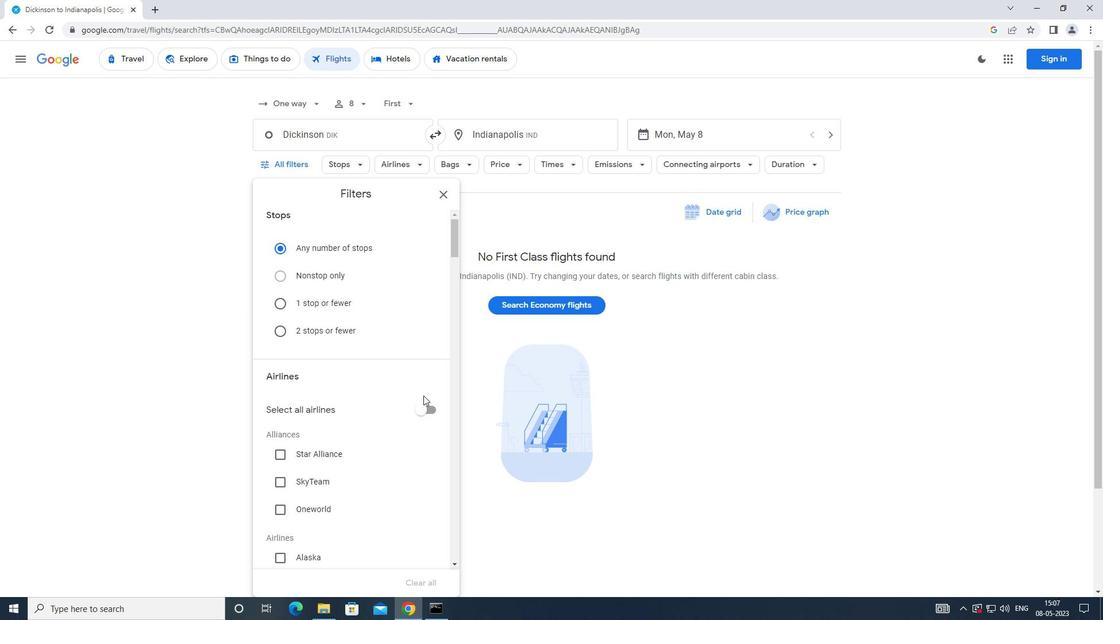 
Action: Mouse scrolled (423, 395) with delta (0, 0)
Screenshot: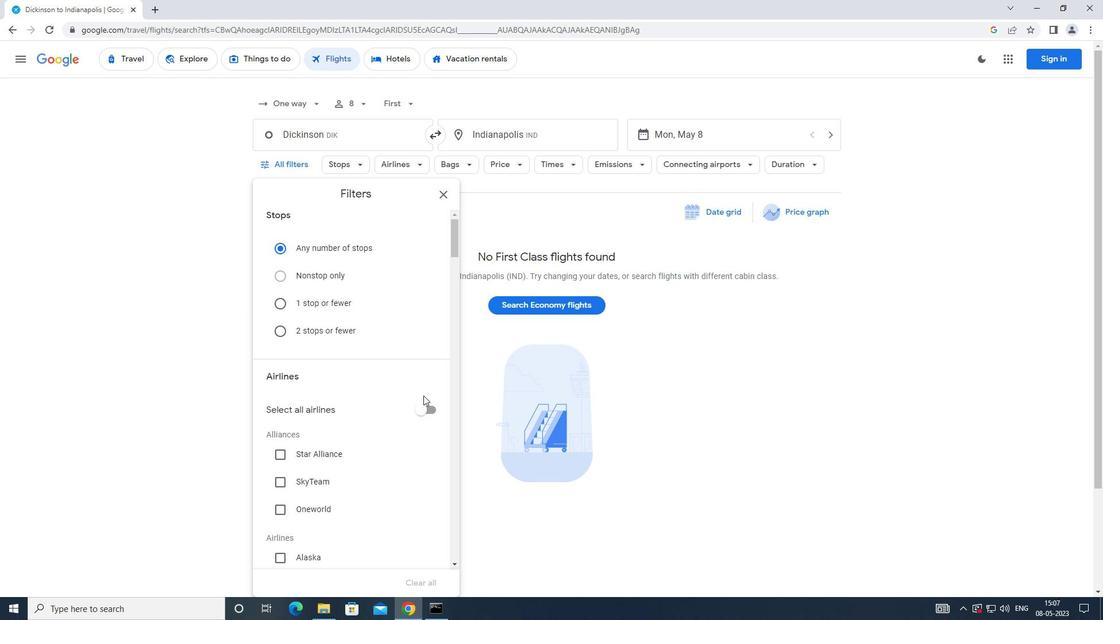 
Action: Mouse scrolled (423, 395) with delta (0, 0)
Screenshot: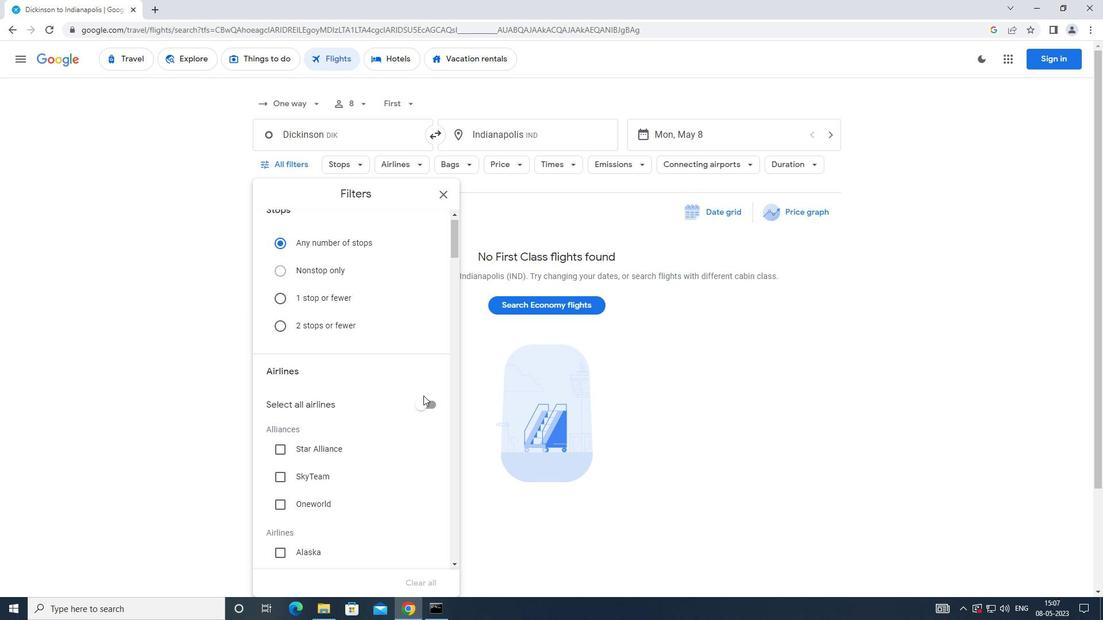 
Action: Mouse moved to (423, 394)
Screenshot: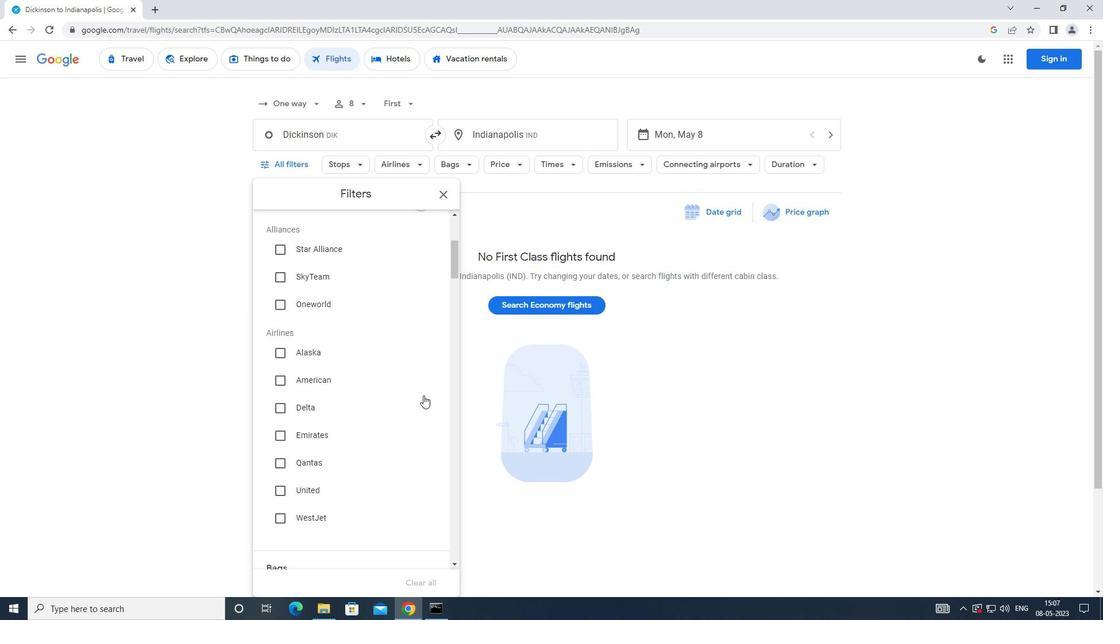 
Action: Mouse scrolled (423, 393) with delta (0, 0)
Screenshot: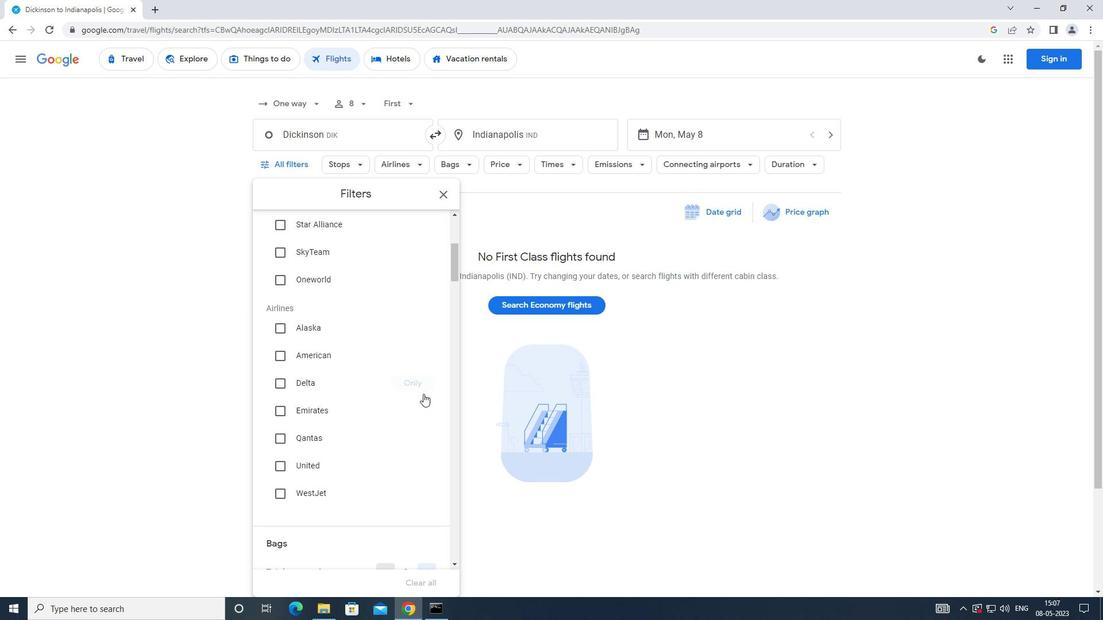 
Action: Mouse scrolled (423, 393) with delta (0, 0)
Screenshot: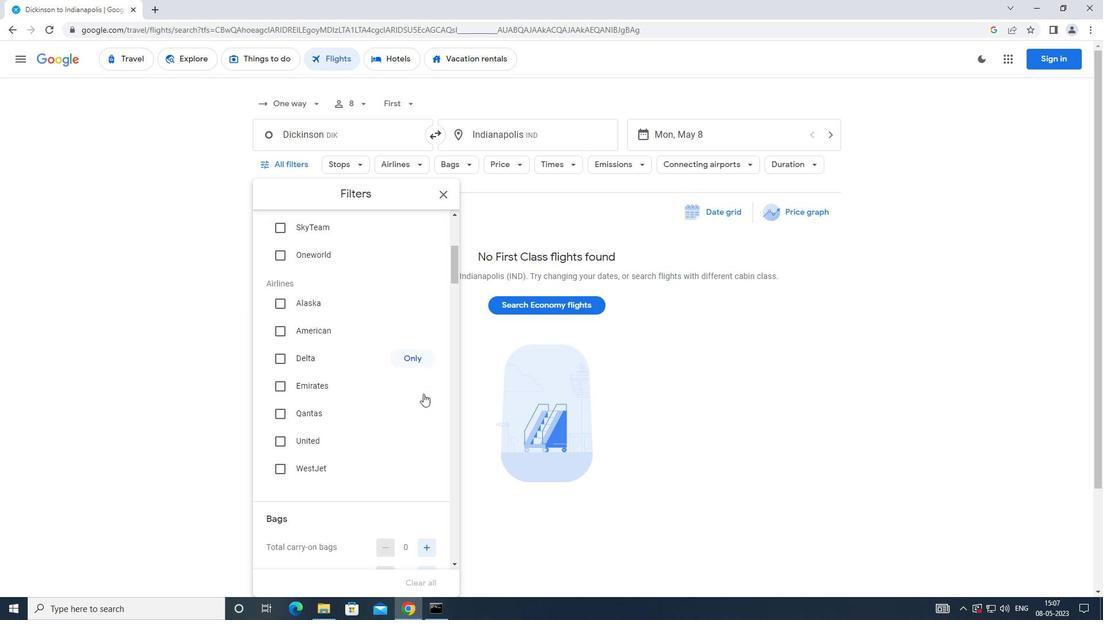 
Action: Mouse moved to (423, 392)
Screenshot: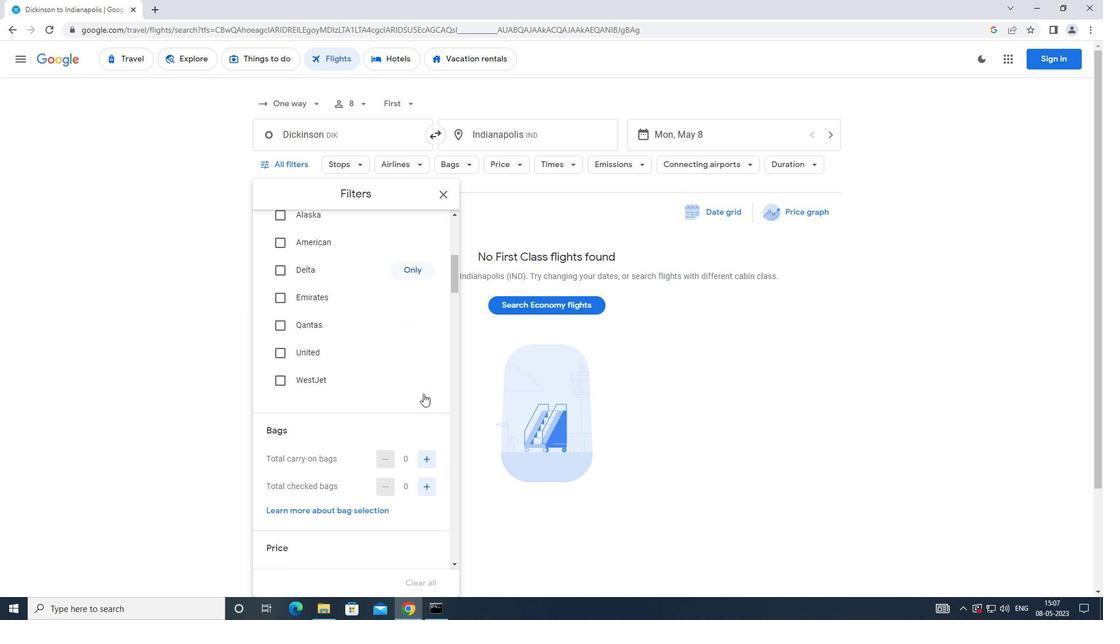 
Action: Mouse scrolled (423, 391) with delta (0, 0)
Screenshot: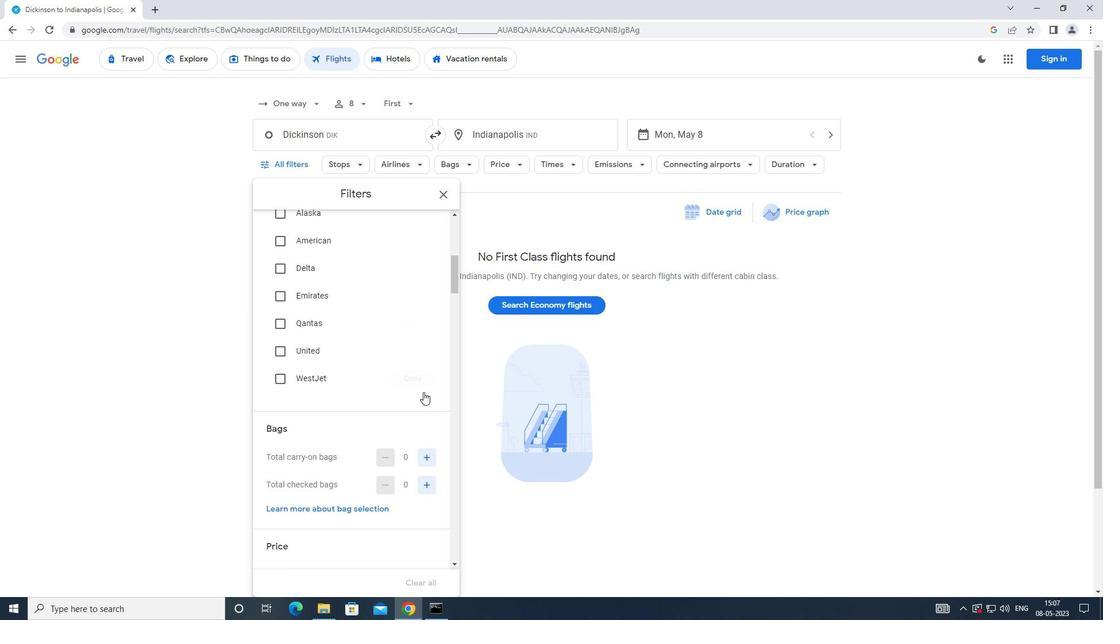 
Action: Mouse scrolled (423, 391) with delta (0, 0)
Screenshot: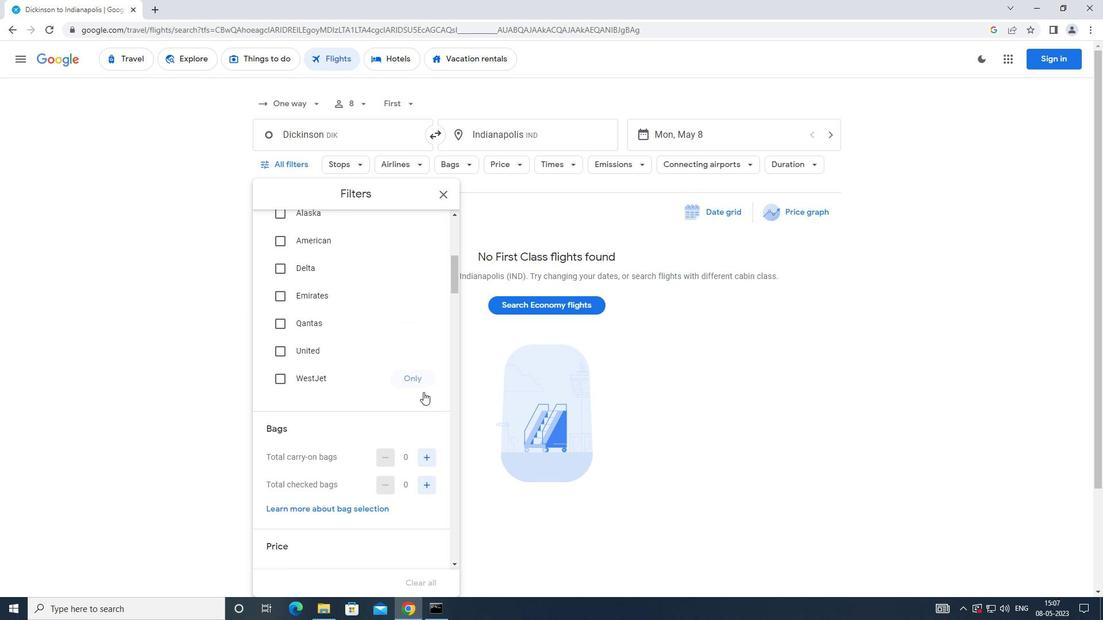 
Action: Mouse moved to (389, 379)
Screenshot: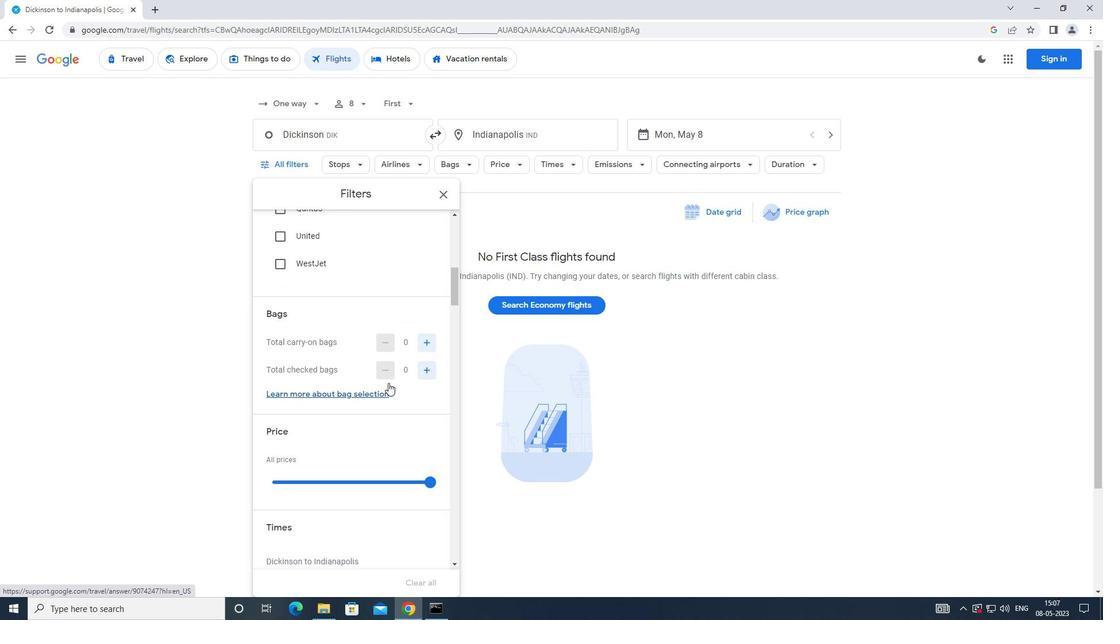 
Action: Mouse scrolled (389, 379) with delta (0, 0)
Screenshot: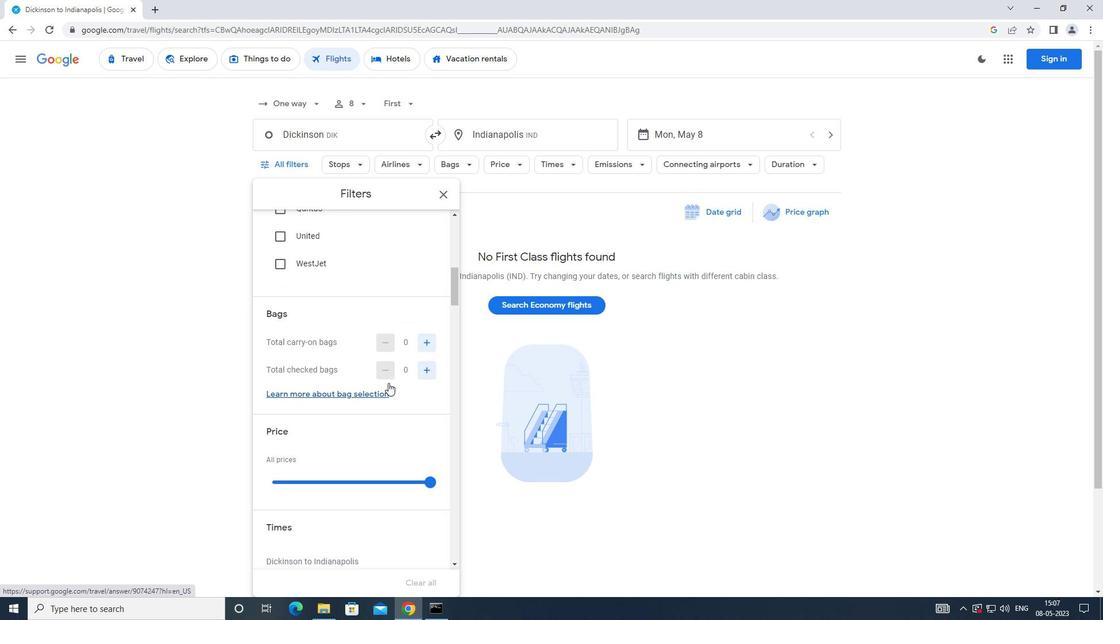 
Action: Mouse moved to (389, 378)
Screenshot: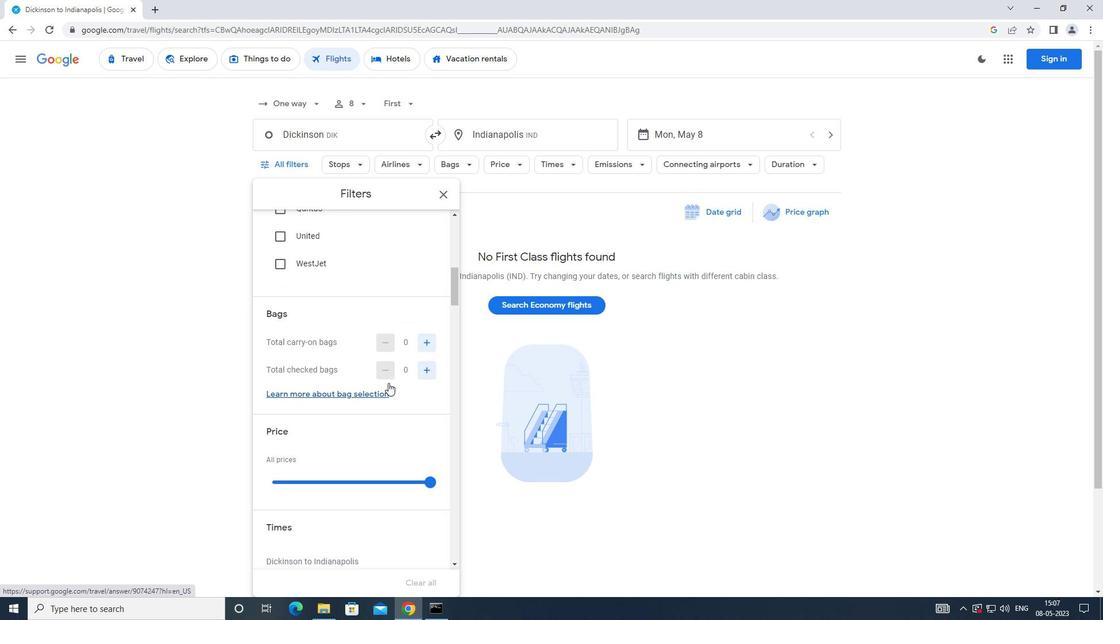 
Action: Mouse scrolled (389, 378) with delta (0, 0)
Screenshot: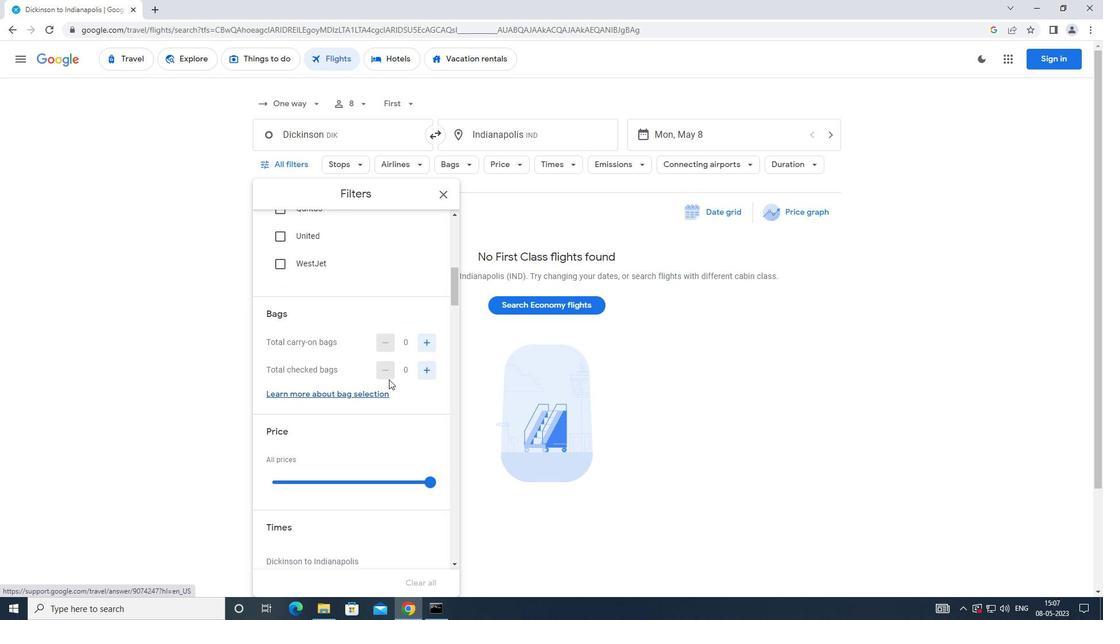 
Action: Mouse moved to (390, 377)
Screenshot: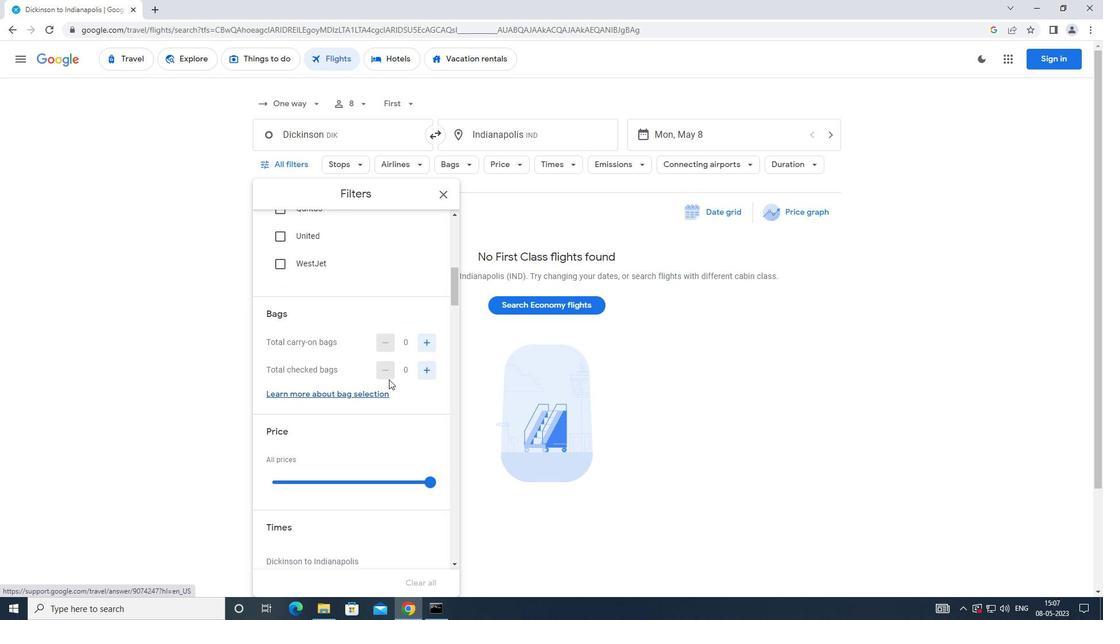 
Action: Mouse scrolled (390, 378) with delta (0, 0)
Screenshot: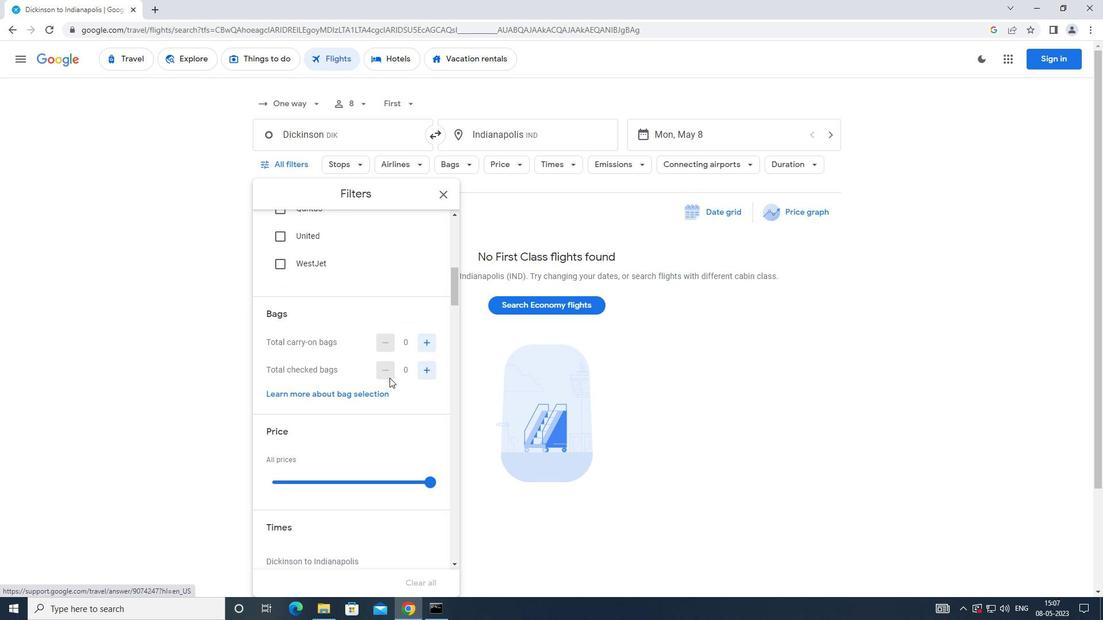 
Action: Mouse moved to (281, 271)
Screenshot: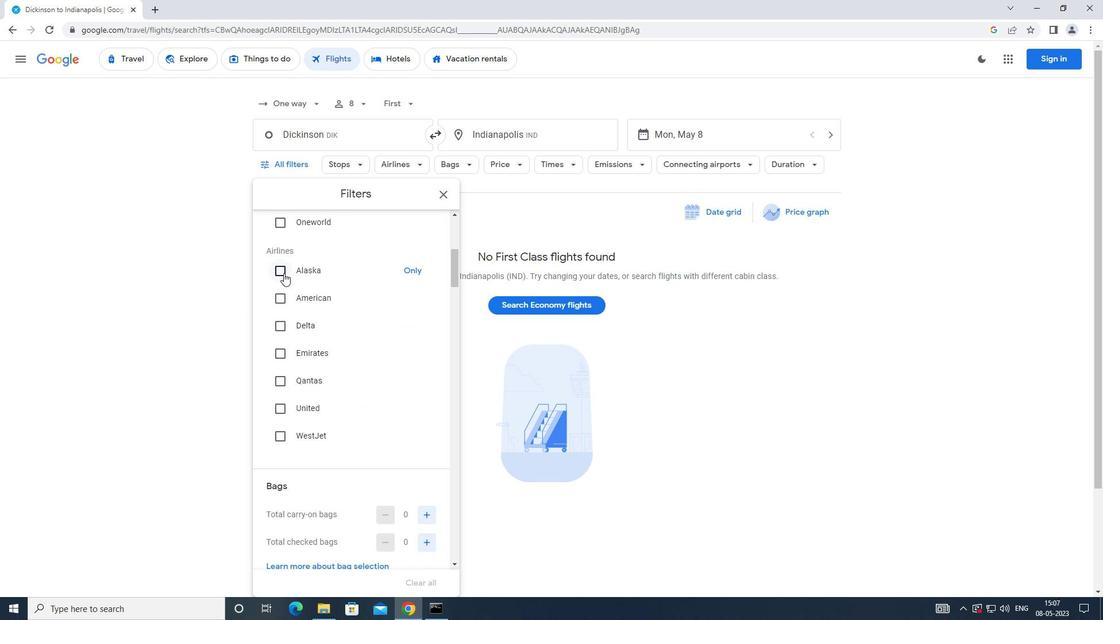 
Action: Mouse pressed left at (281, 271)
Screenshot: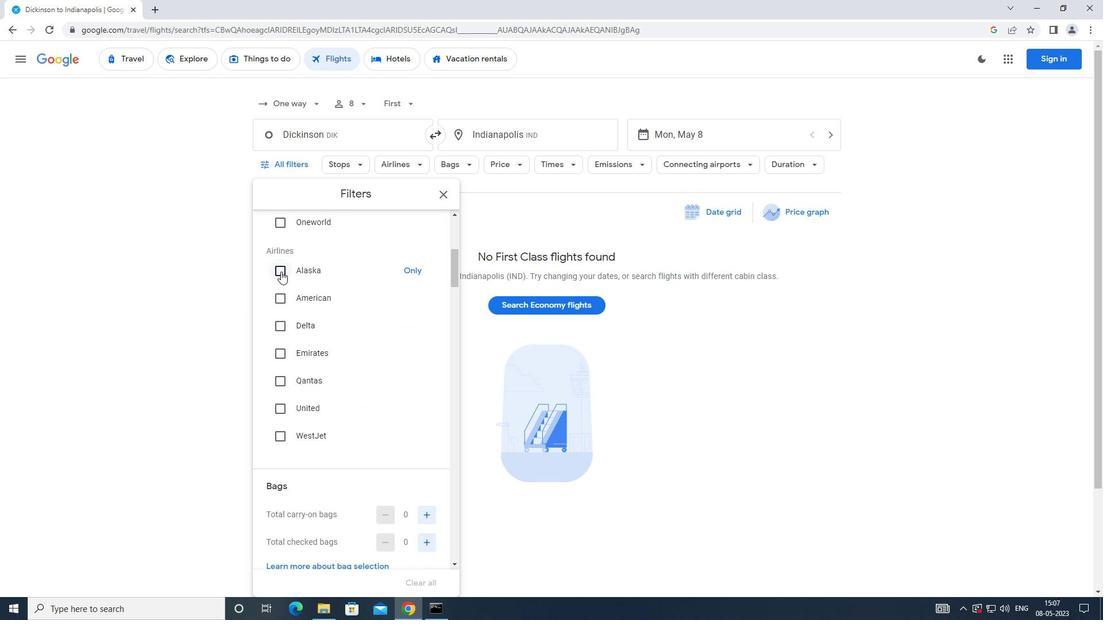 
Action: Mouse moved to (361, 340)
Screenshot: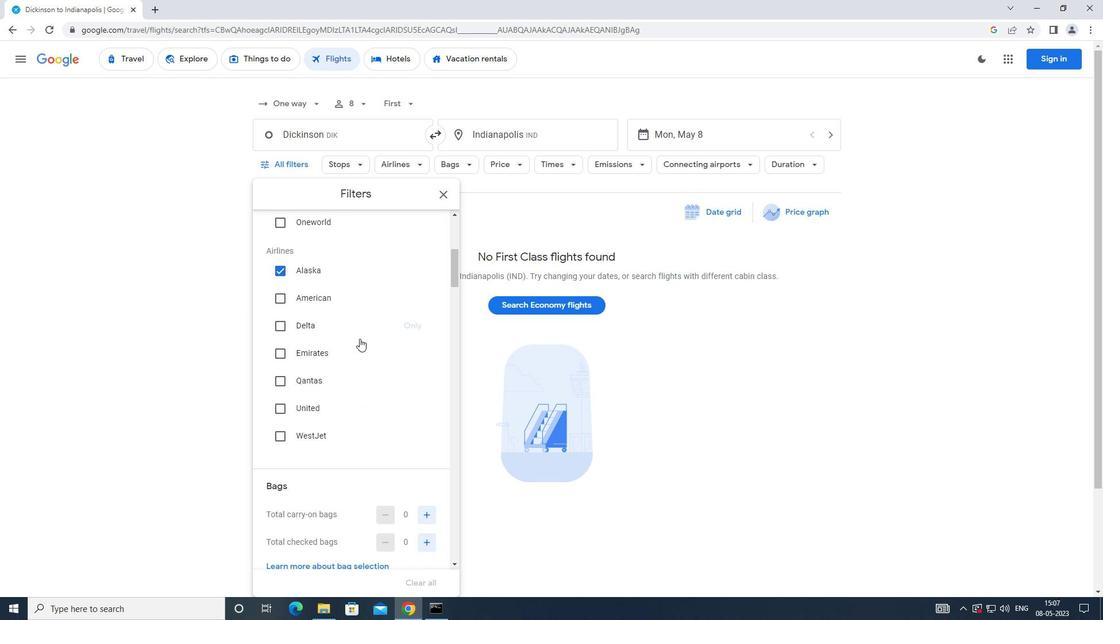 
Action: Mouse scrolled (361, 339) with delta (0, 0)
Screenshot: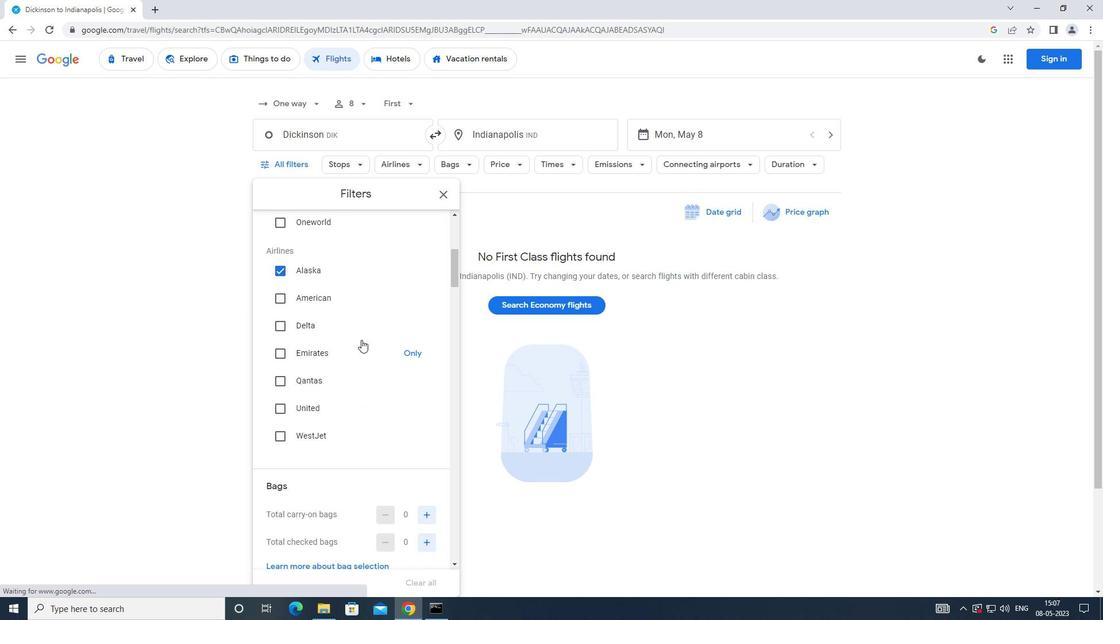 
Action: Mouse moved to (362, 340)
Screenshot: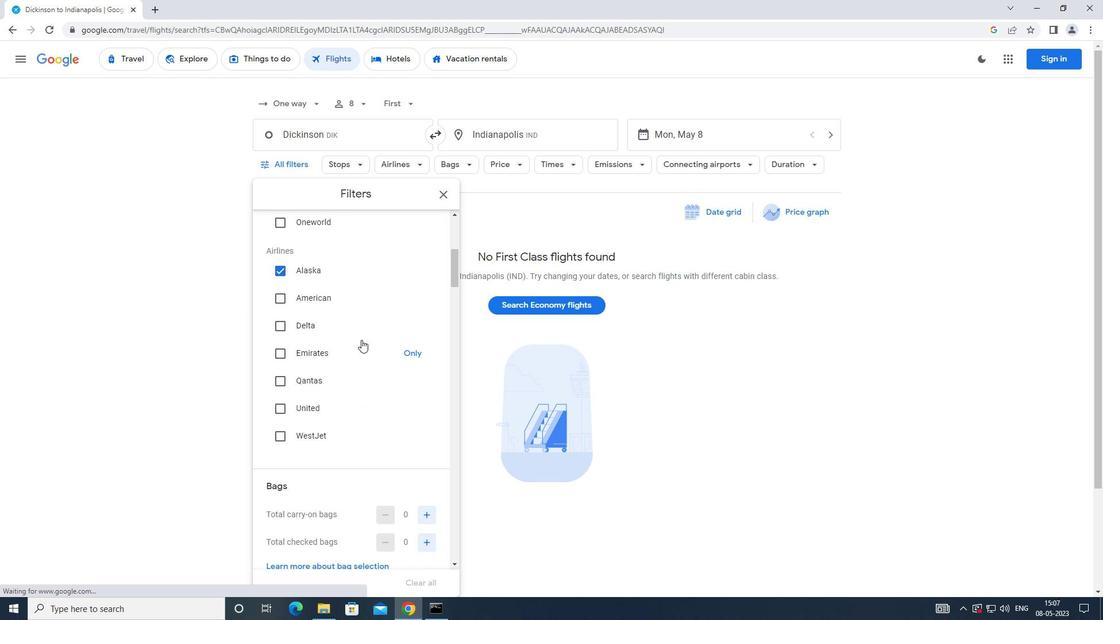 
Action: Mouse scrolled (362, 340) with delta (0, 0)
Screenshot: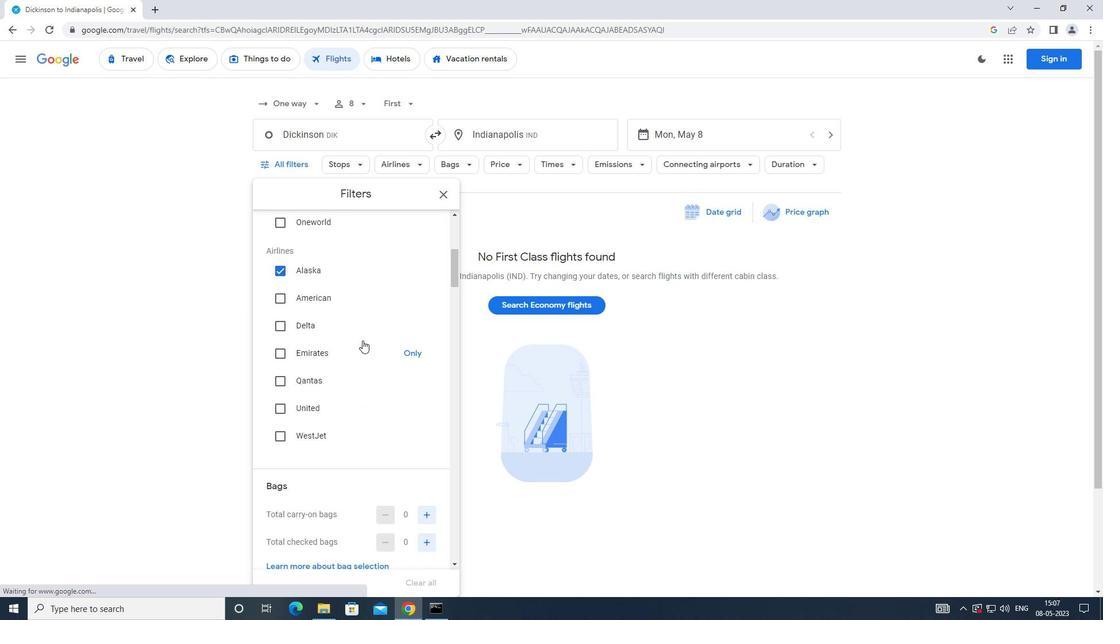 
Action: Mouse scrolled (362, 340) with delta (0, 0)
Screenshot: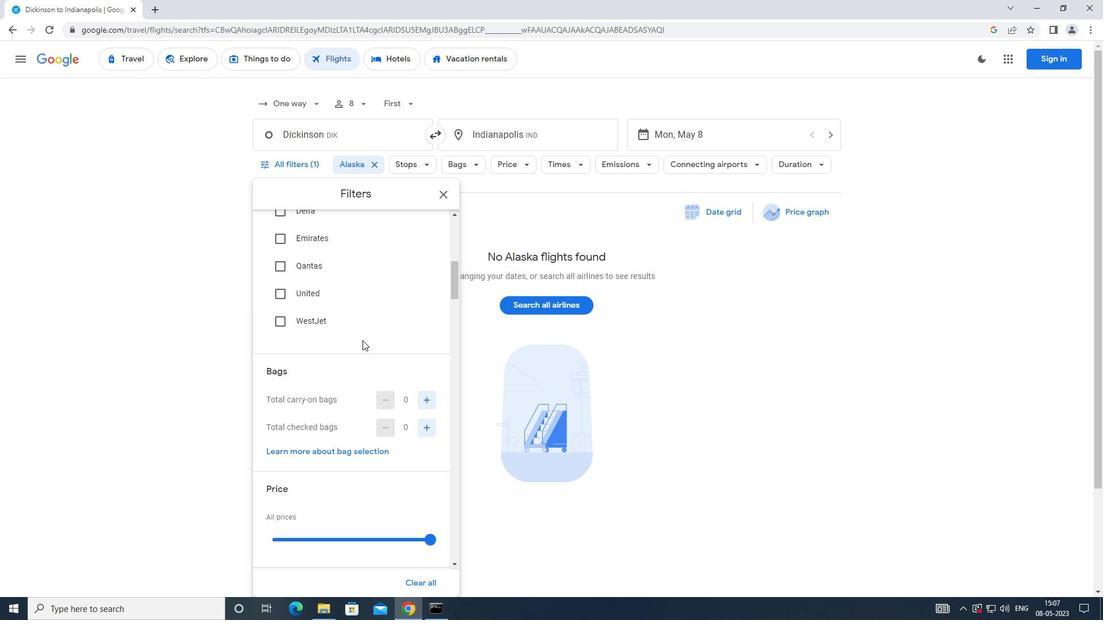 
Action: Mouse moved to (425, 367)
Screenshot: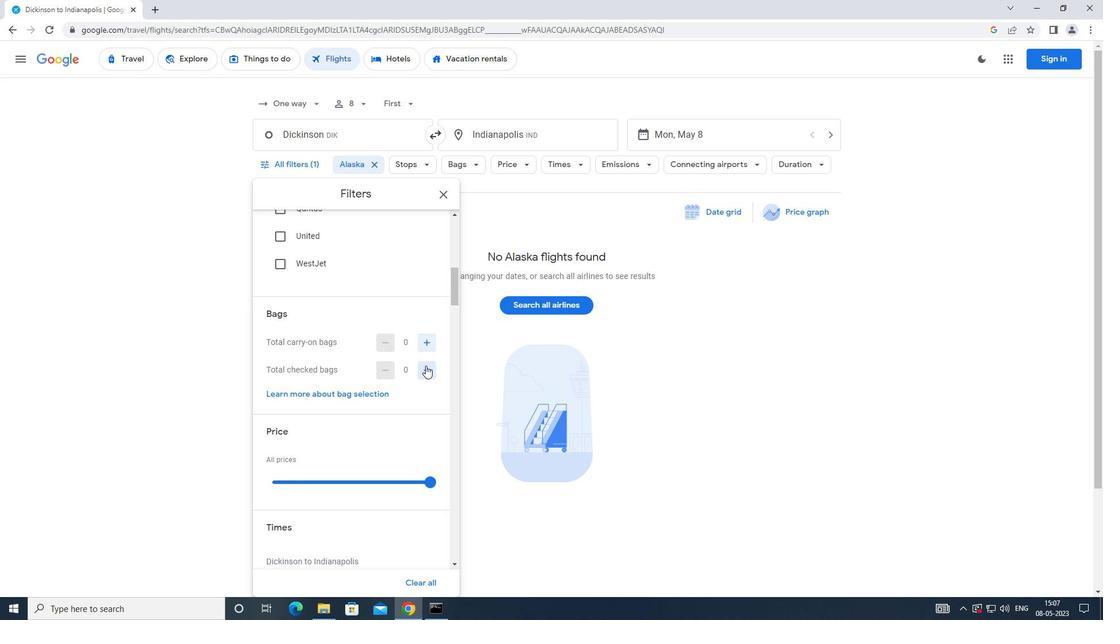 
Action: Mouse pressed left at (425, 367)
Screenshot: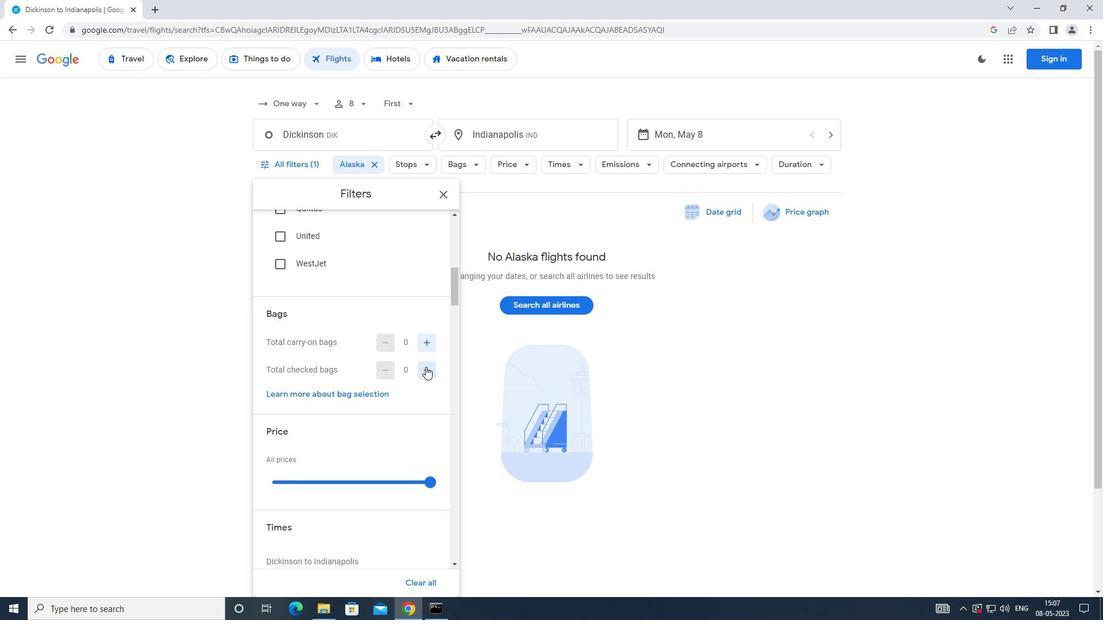 
Action: Mouse moved to (392, 369)
Screenshot: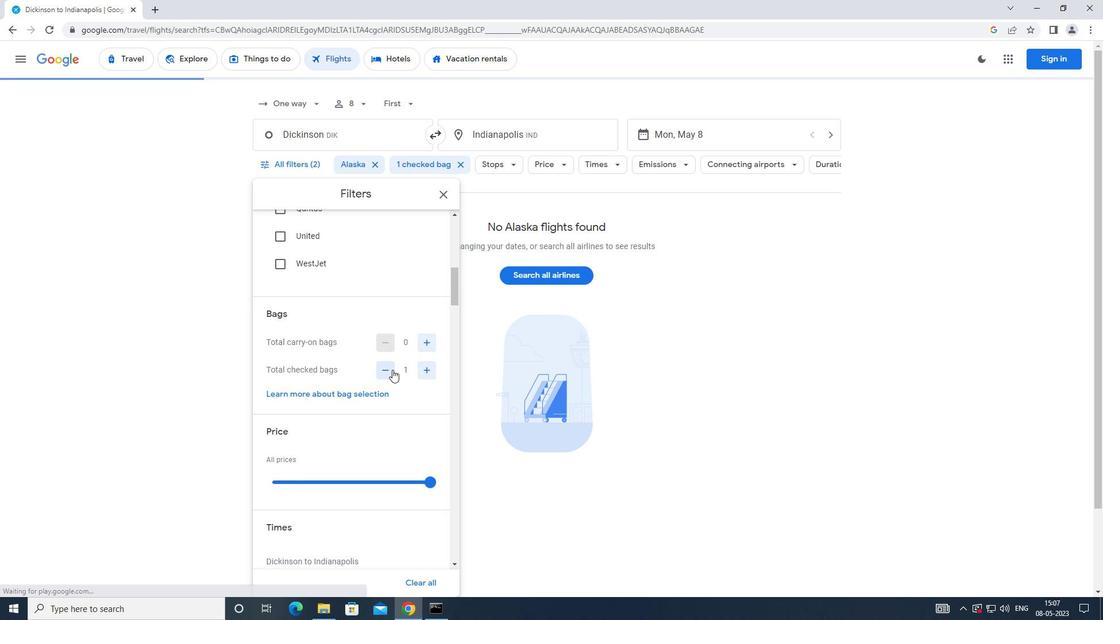 
Action: Mouse scrolled (392, 368) with delta (0, 0)
Screenshot: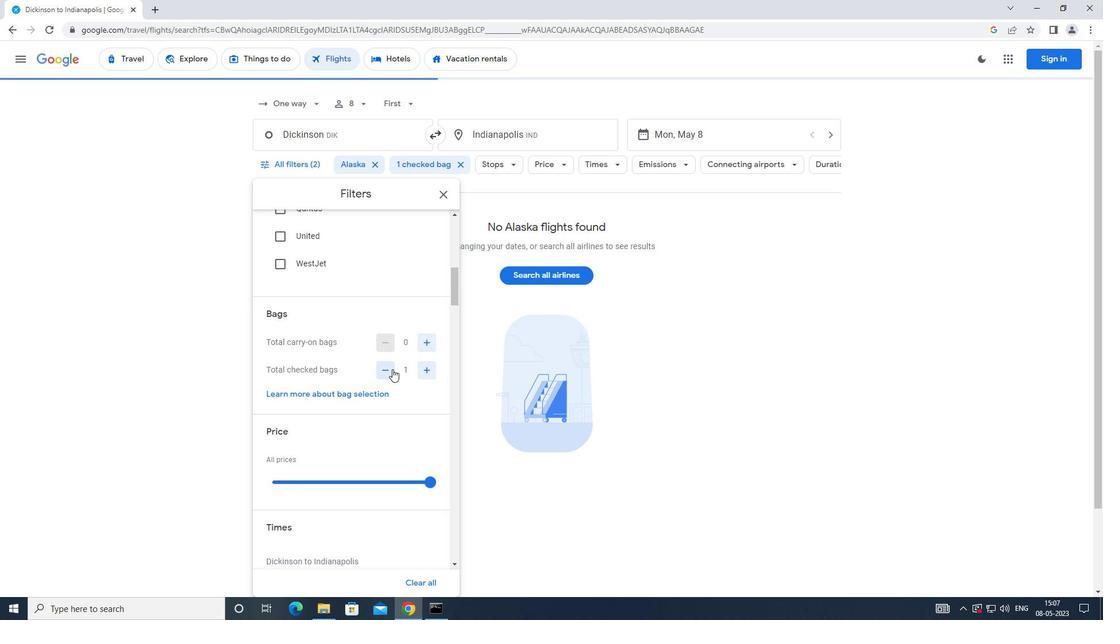
Action: Mouse scrolled (392, 368) with delta (0, 0)
Screenshot: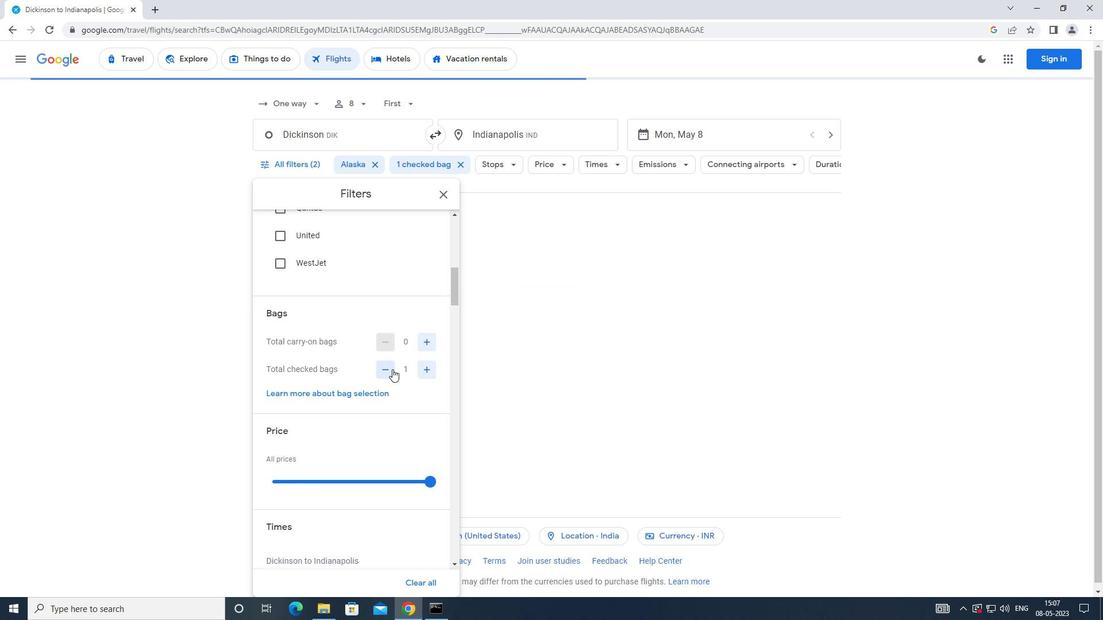 
Action: Mouse moved to (429, 367)
Screenshot: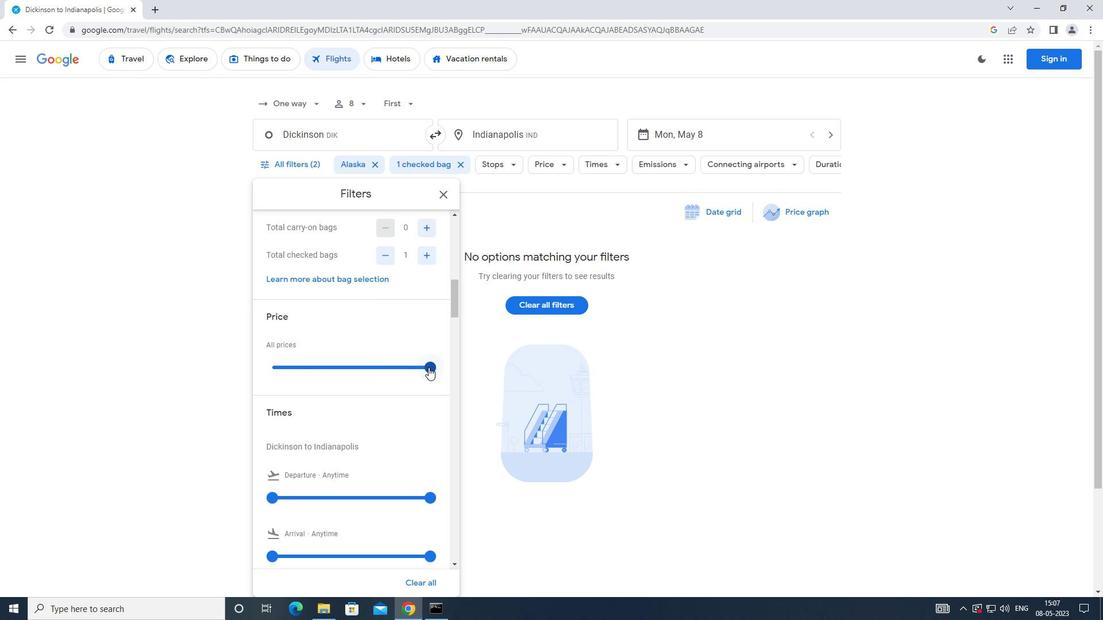 
Action: Mouse pressed left at (429, 367)
Screenshot: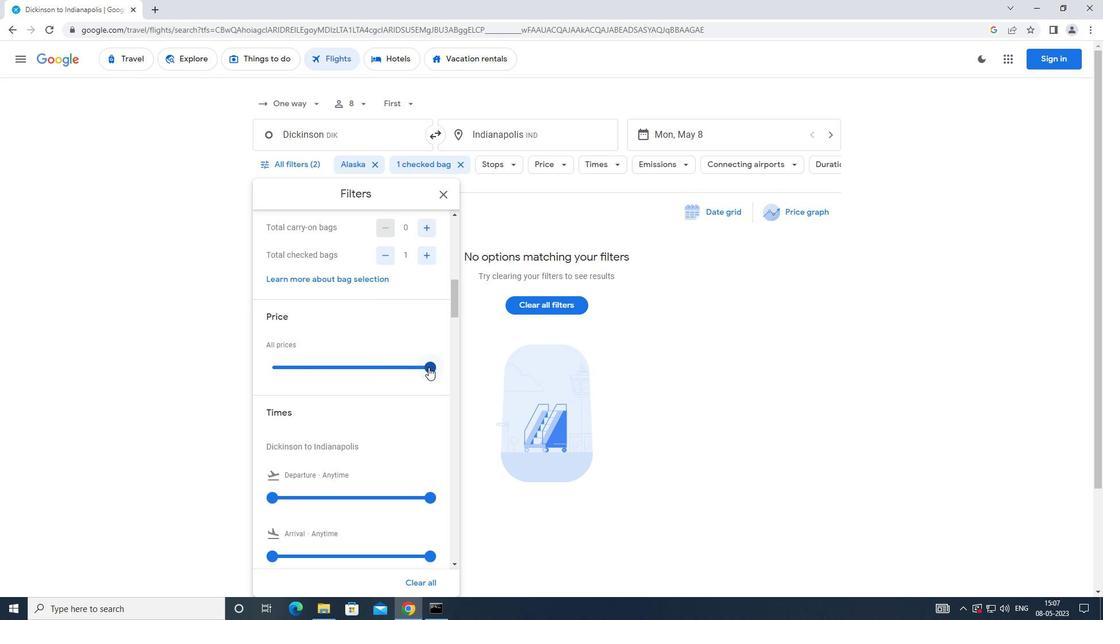 
Action: Mouse moved to (390, 370)
Screenshot: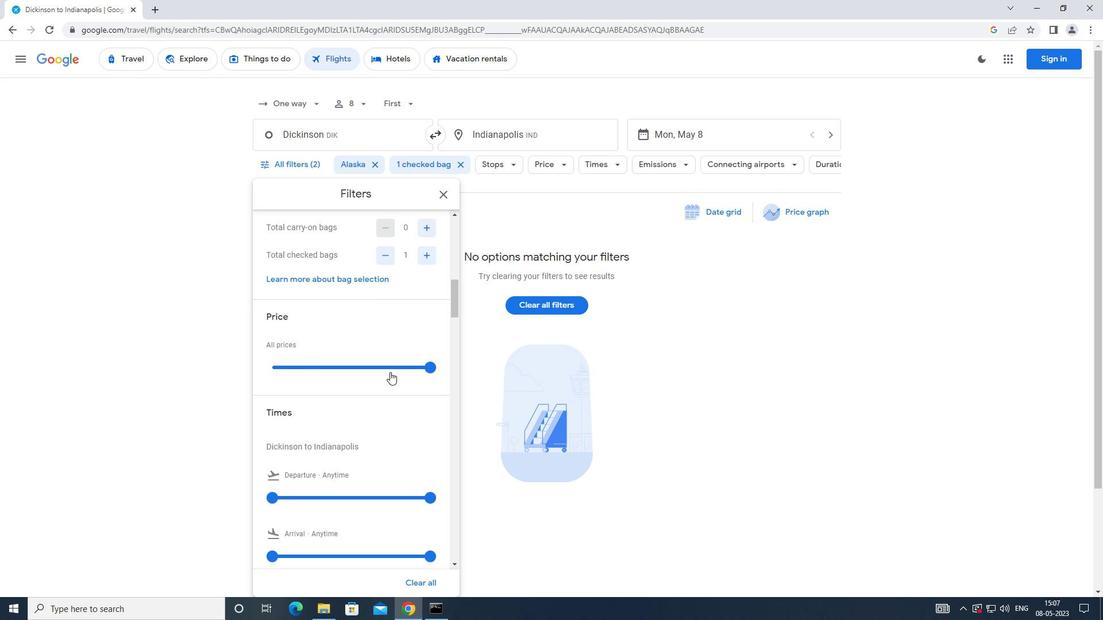 
Action: Mouse scrolled (390, 370) with delta (0, 0)
Screenshot: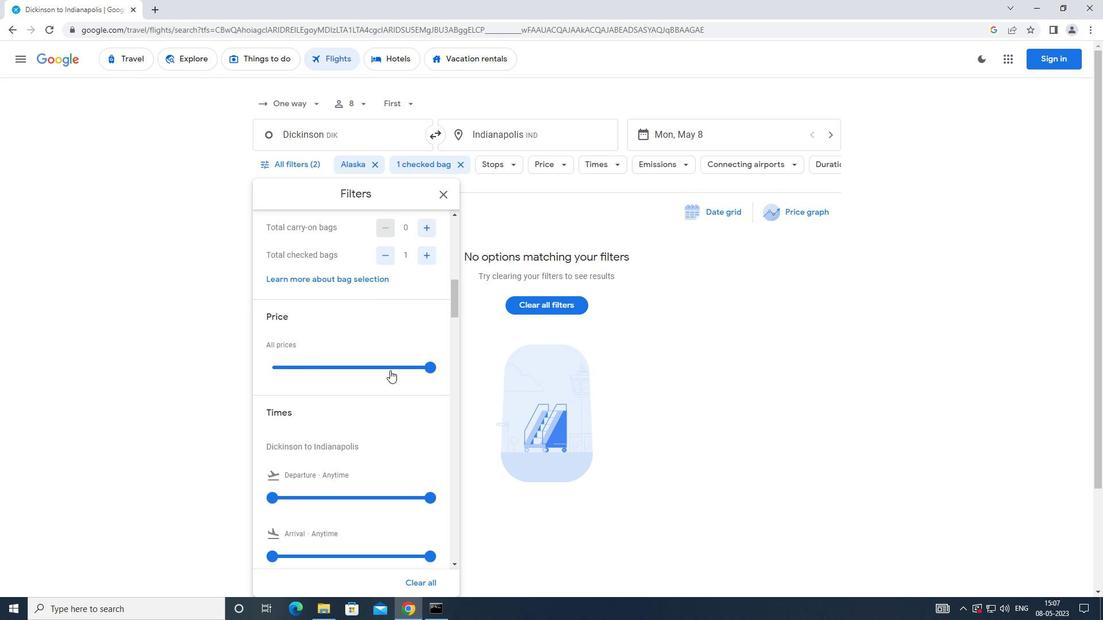 
Action: Mouse moved to (389, 370)
Screenshot: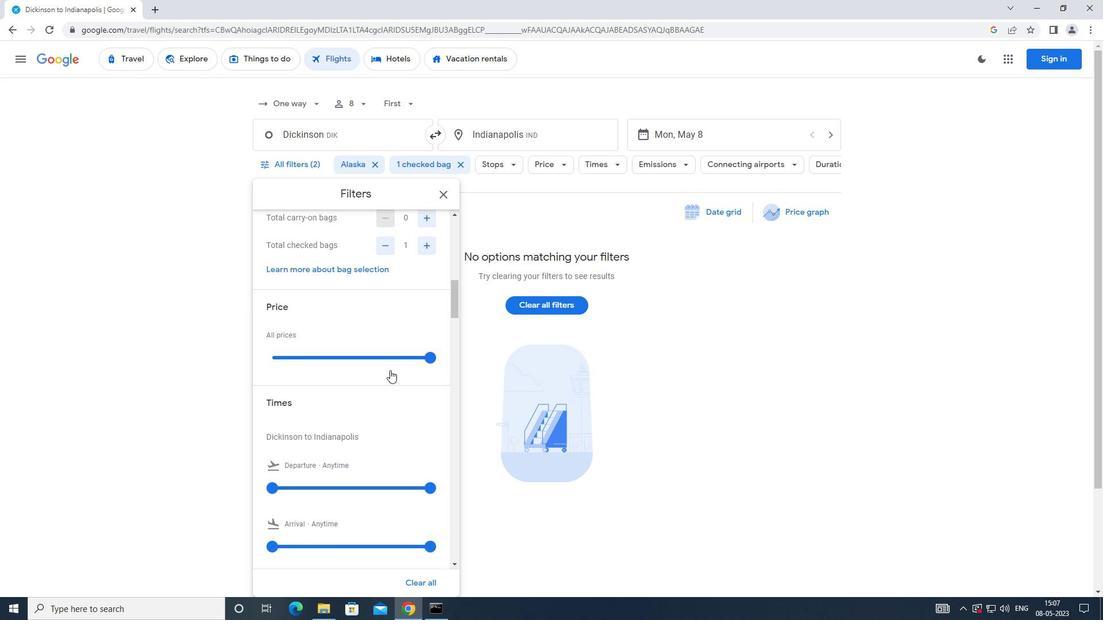 
Action: Mouse scrolled (389, 369) with delta (0, 0)
Screenshot: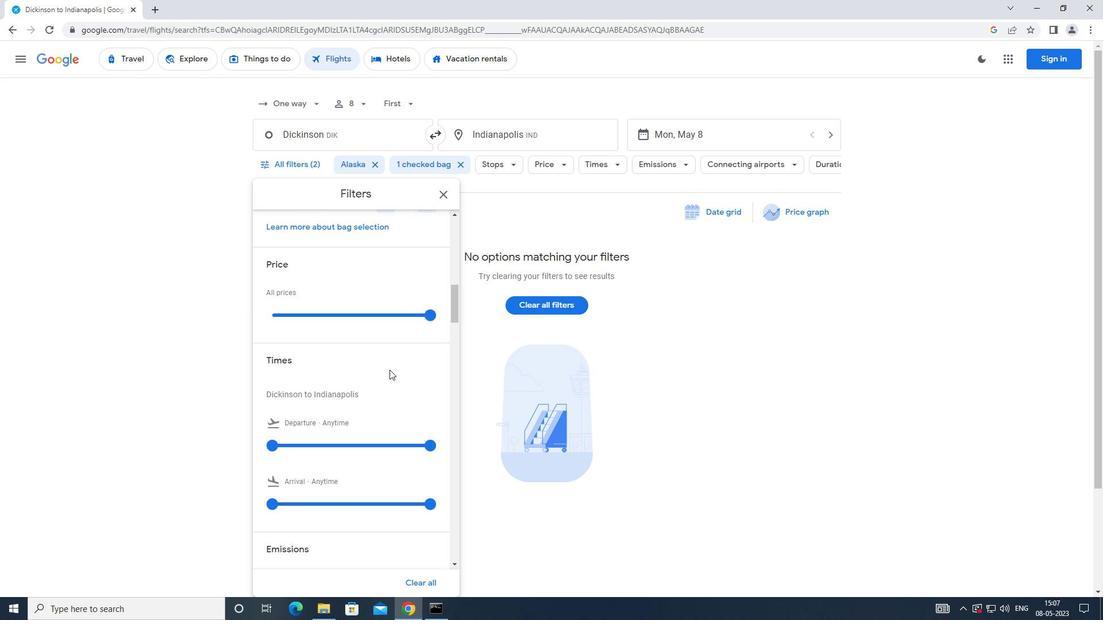 
Action: Mouse moved to (274, 384)
Screenshot: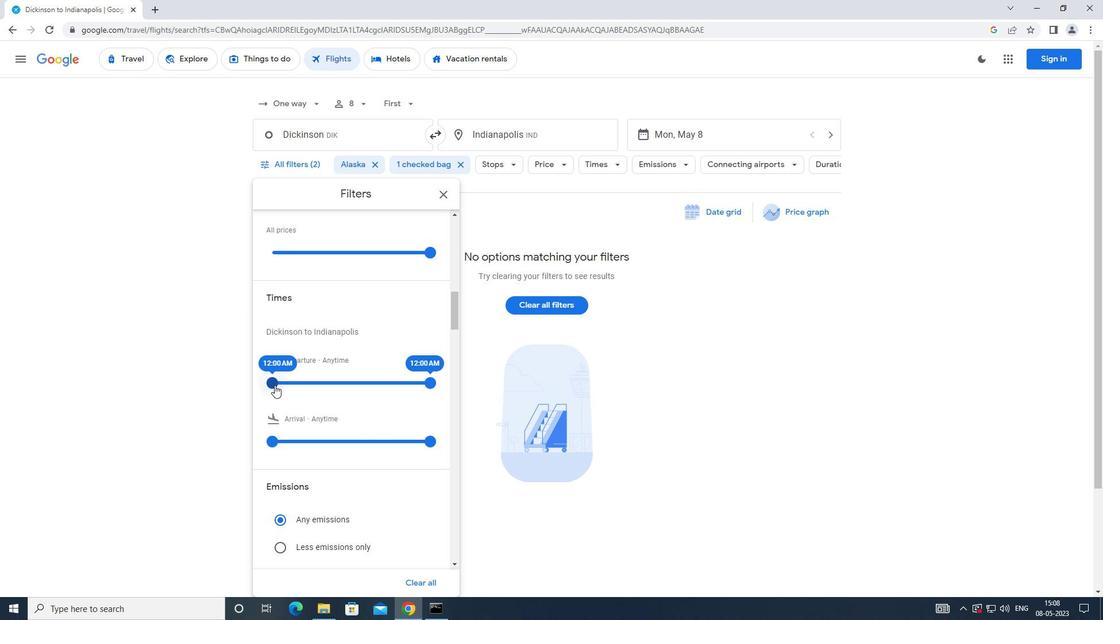 
Action: Mouse pressed left at (274, 384)
Screenshot: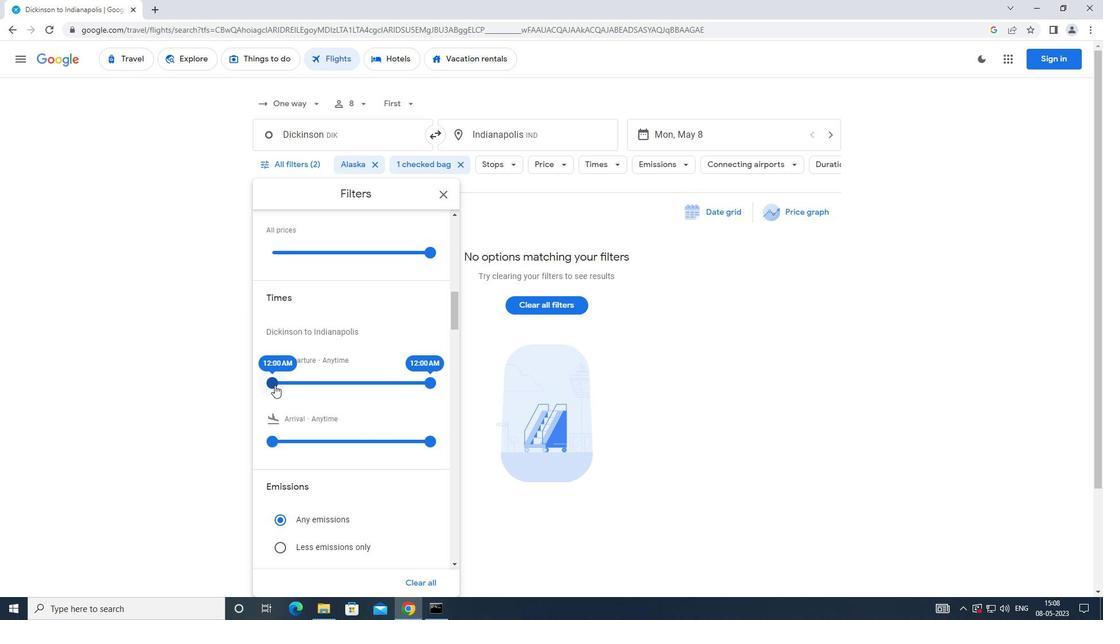 
Action: Mouse moved to (428, 381)
Screenshot: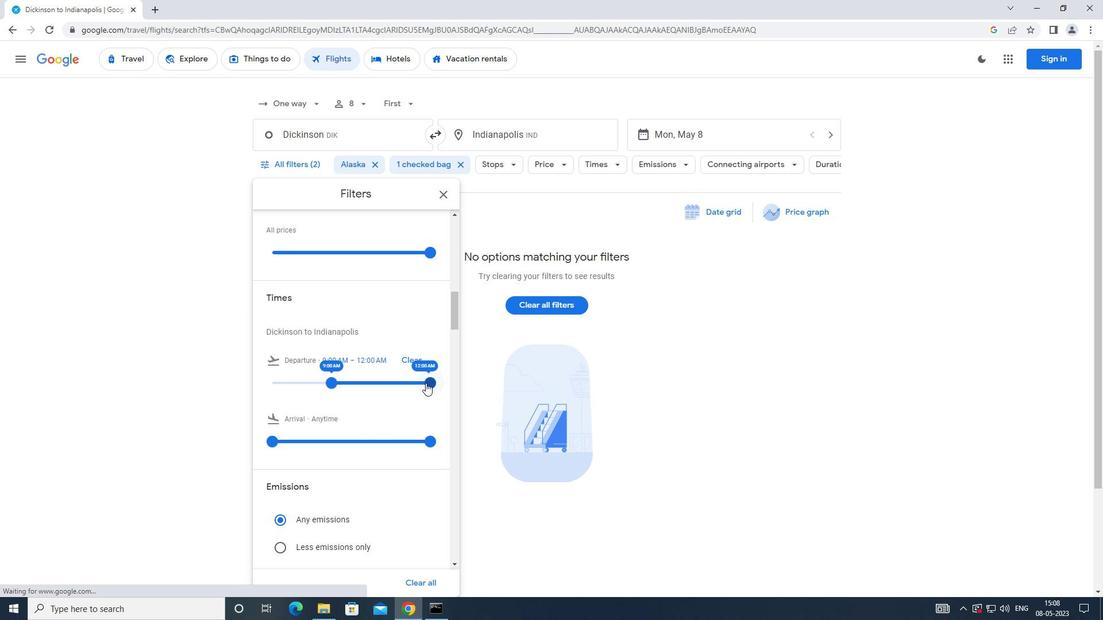 
Action: Mouse pressed left at (428, 381)
Screenshot: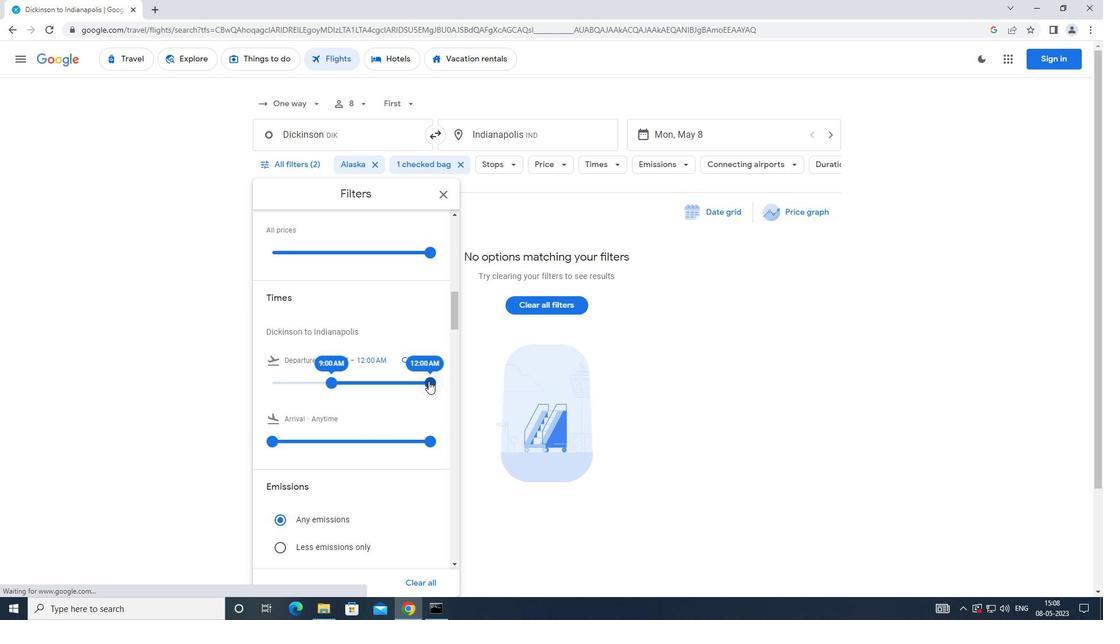
Action: Mouse moved to (444, 195)
Screenshot: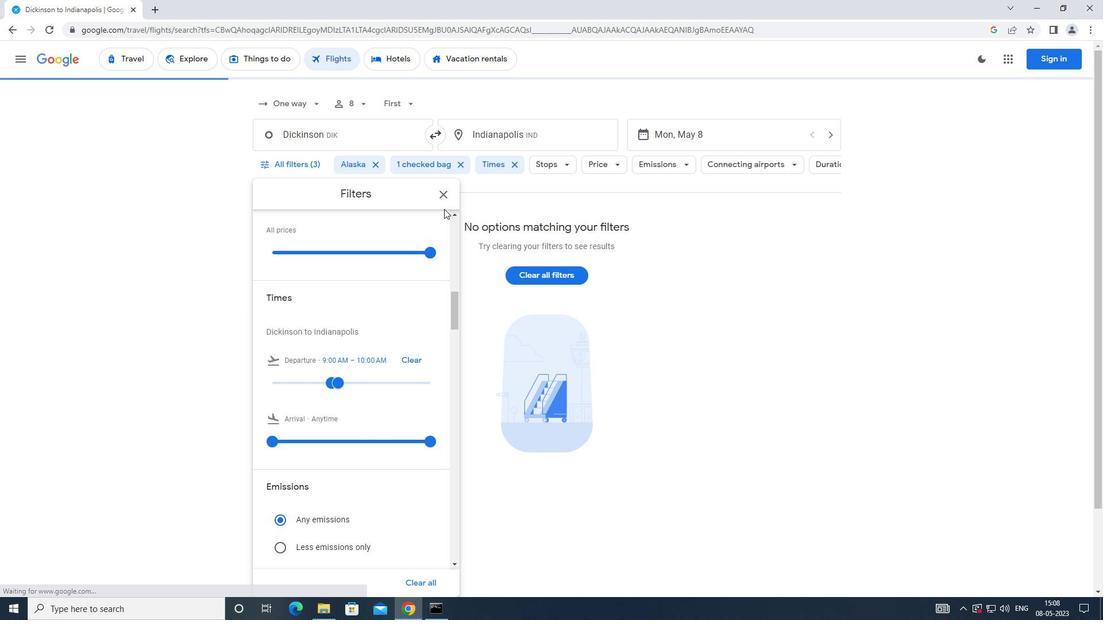 
Action: Mouse pressed left at (444, 195)
Screenshot: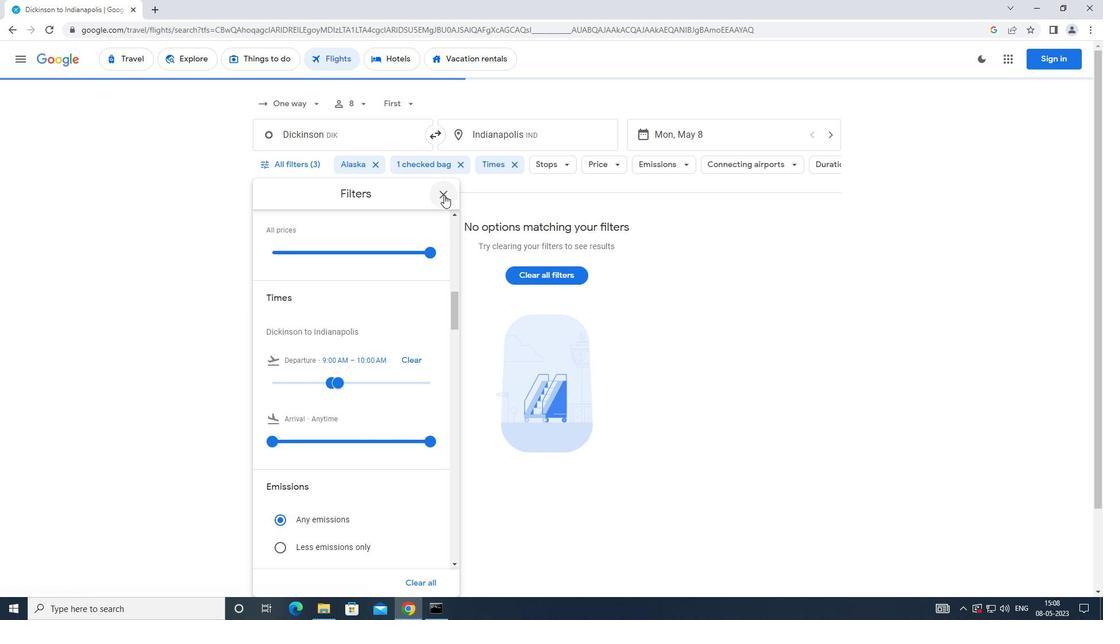 
Action: Mouse moved to (443, 210)
Screenshot: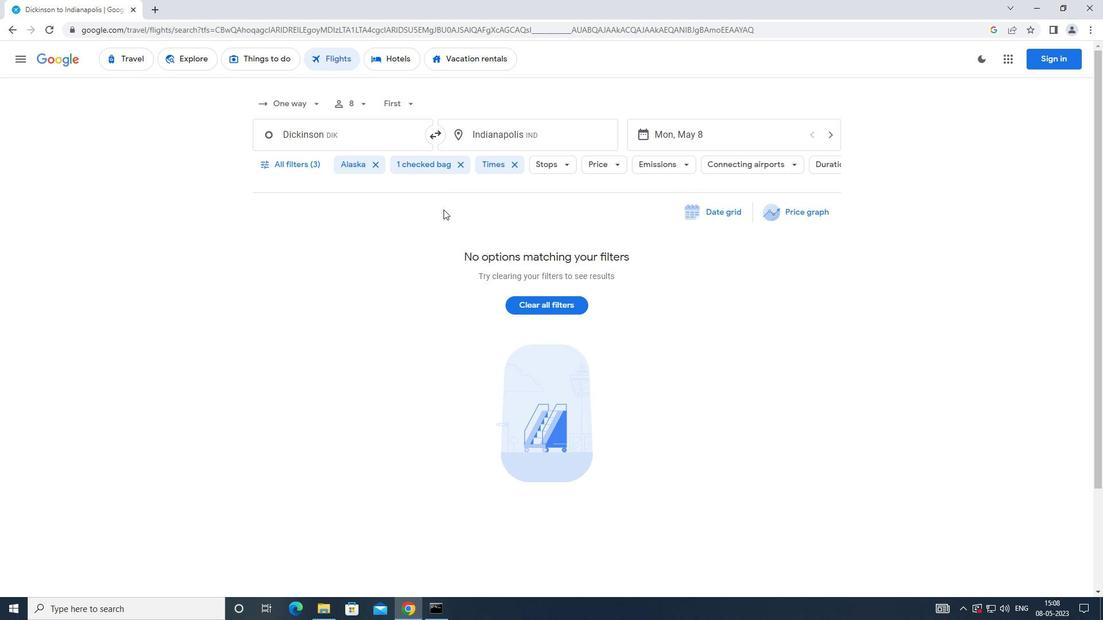 
